 Task: Prepare the "Check password" page setting.
Action: Mouse moved to (1201, 90)
Screenshot: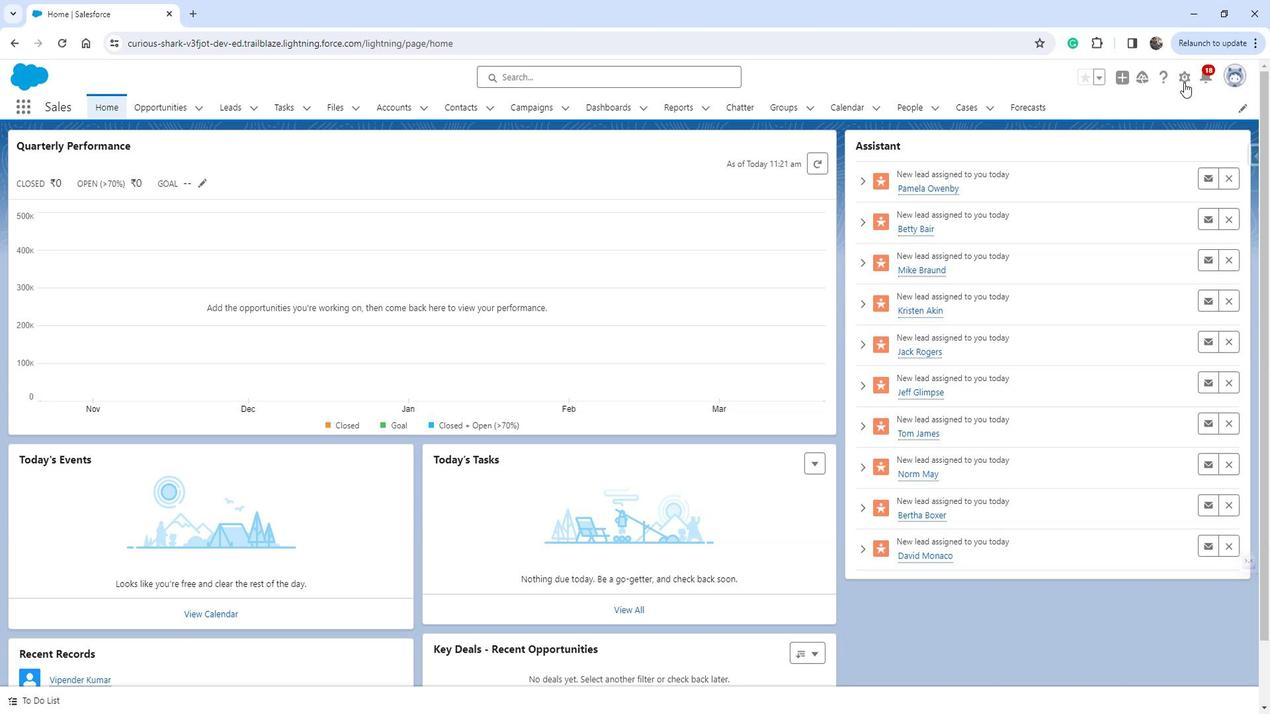 
Action: Mouse pressed left at (1201, 90)
Screenshot: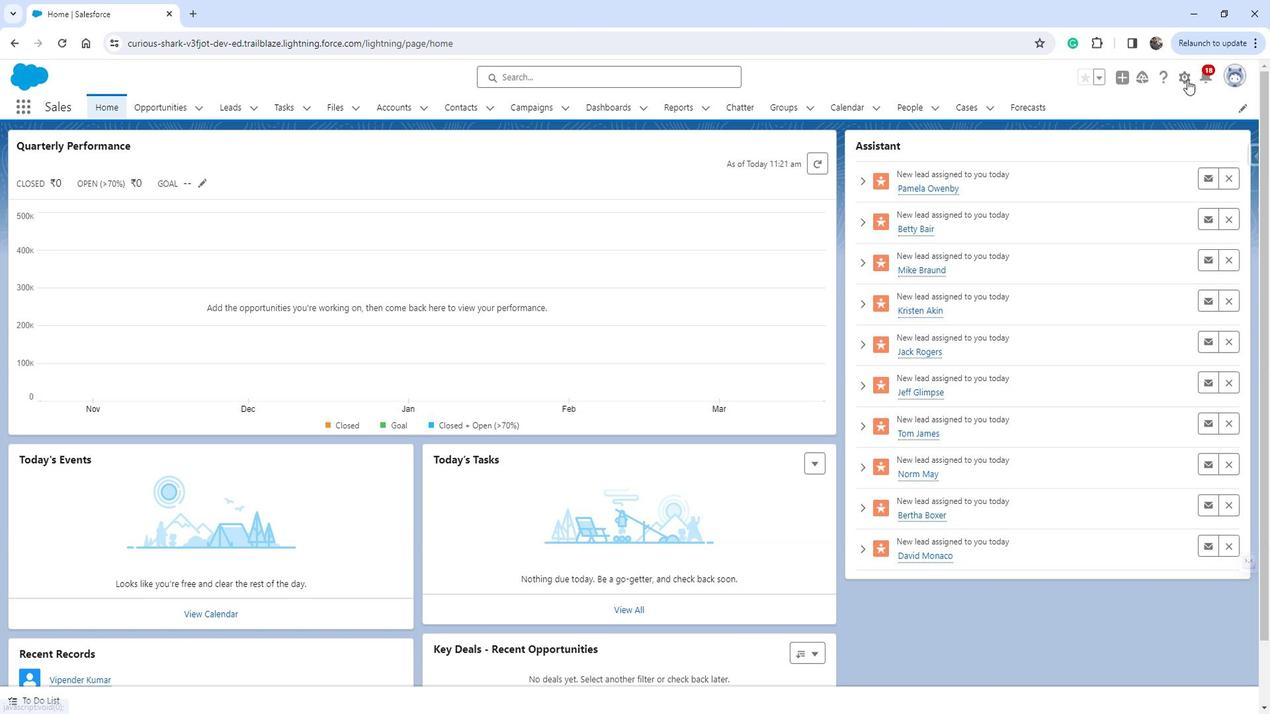 
Action: Mouse moved to (1128, 134)
Screenshot: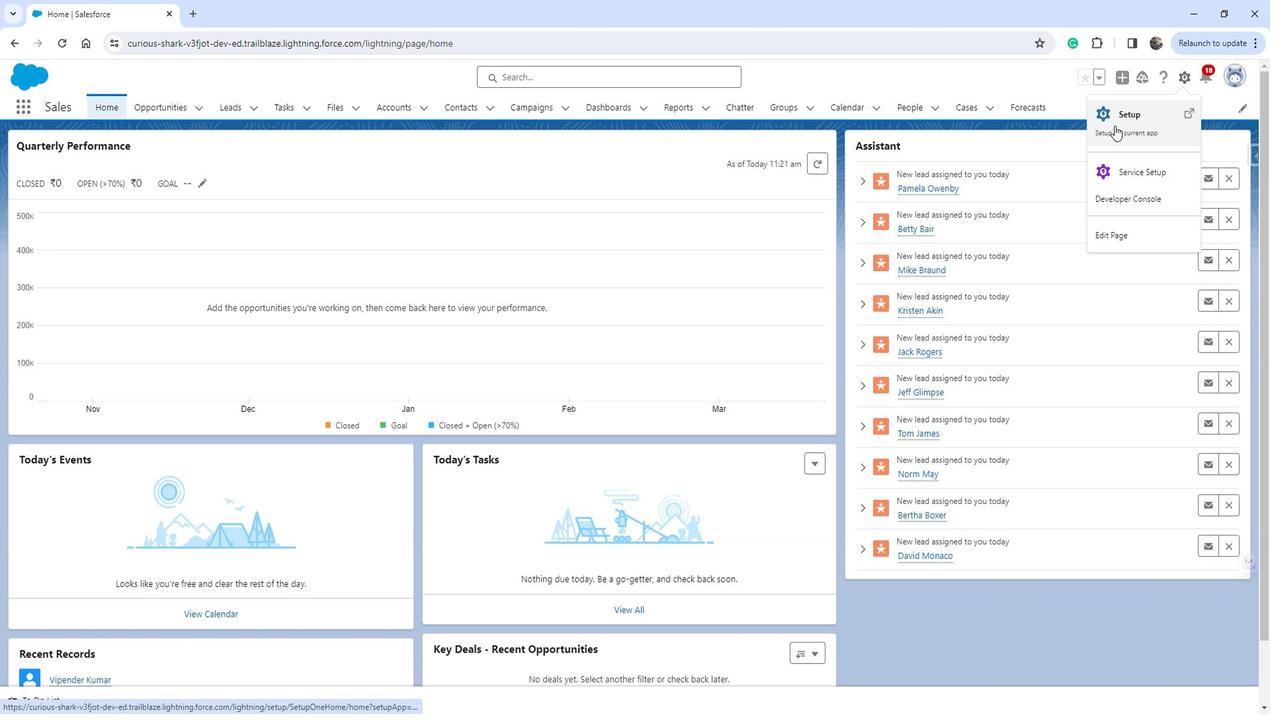 
Action: Mouse pressed left at (1128, 134)
Screenshot: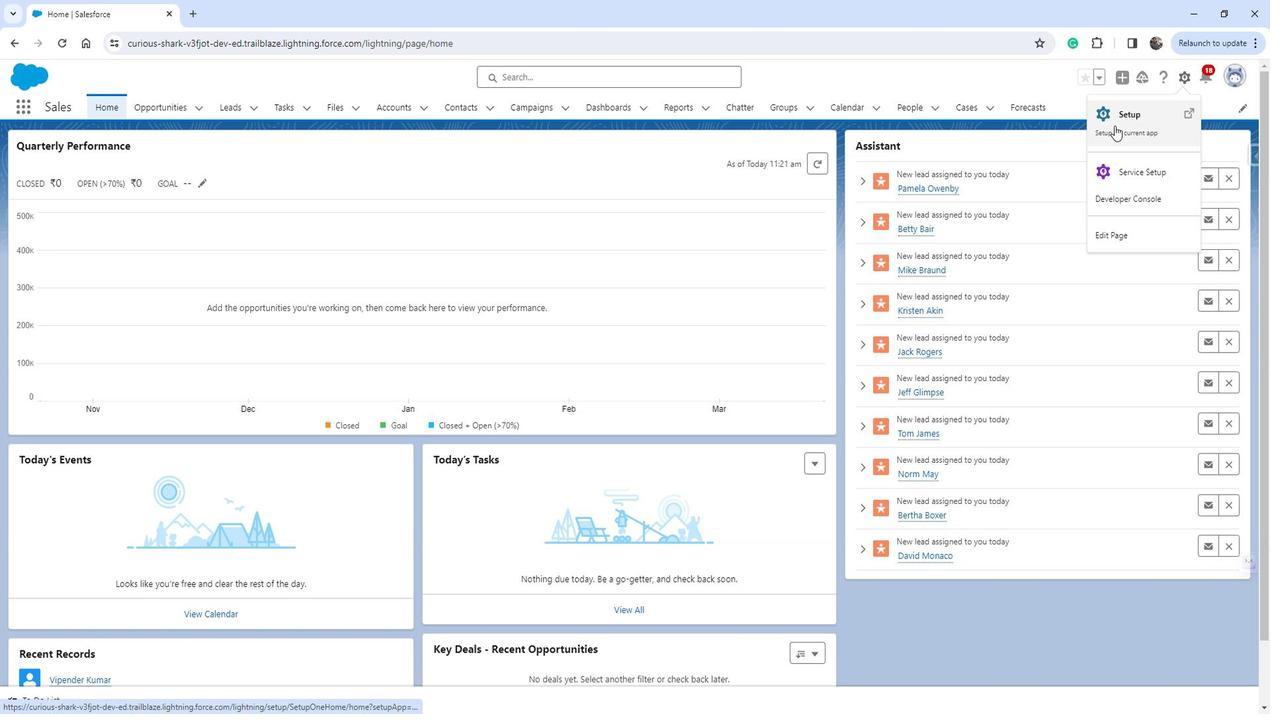 
Action: Mouse moved to (99, 441)
Screenshot: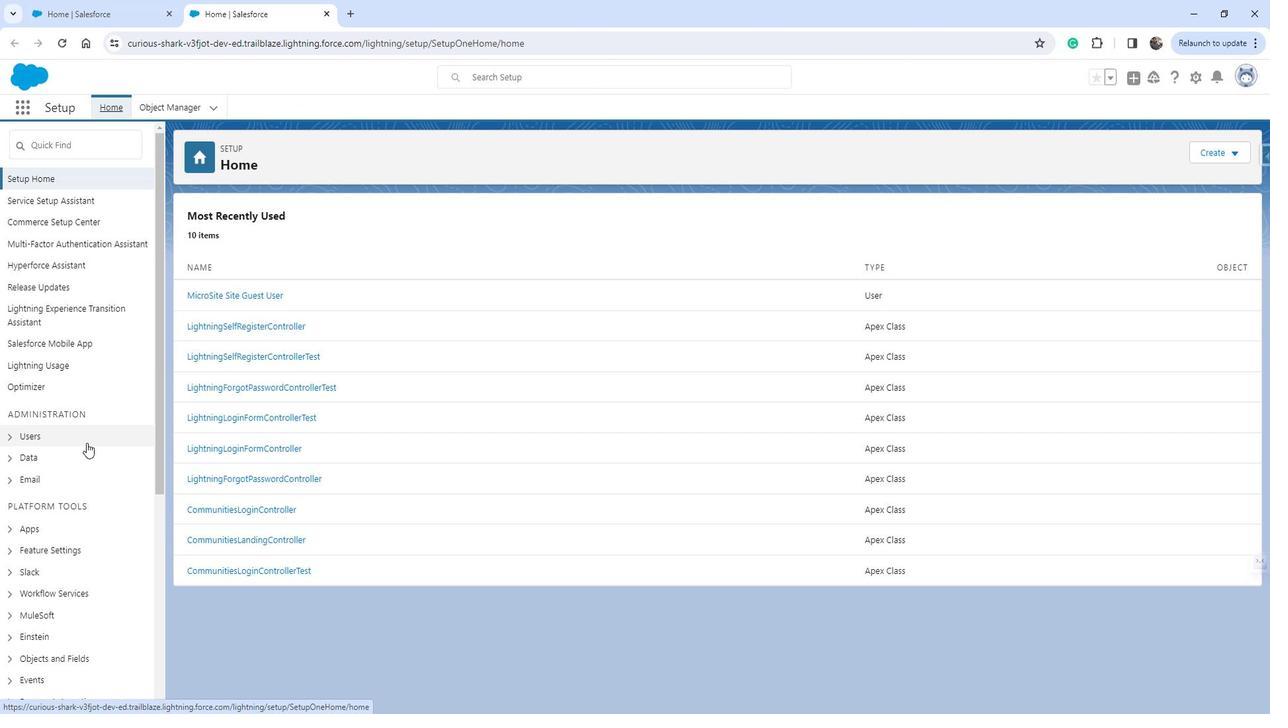 
Action: Mouse scrolled (99, 440) with delta (0, 0)
Screenshot: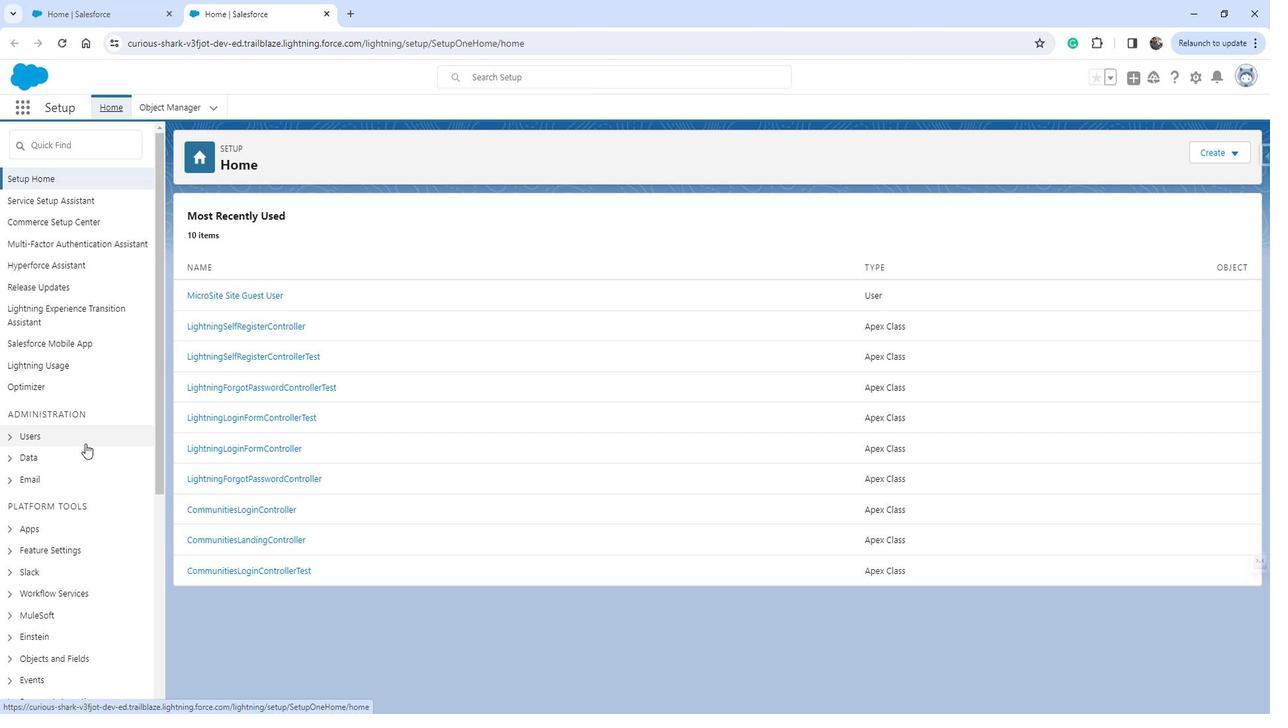 
Action: Mouse scrolled (99, 440) with delta (0, 0)
Screenshot: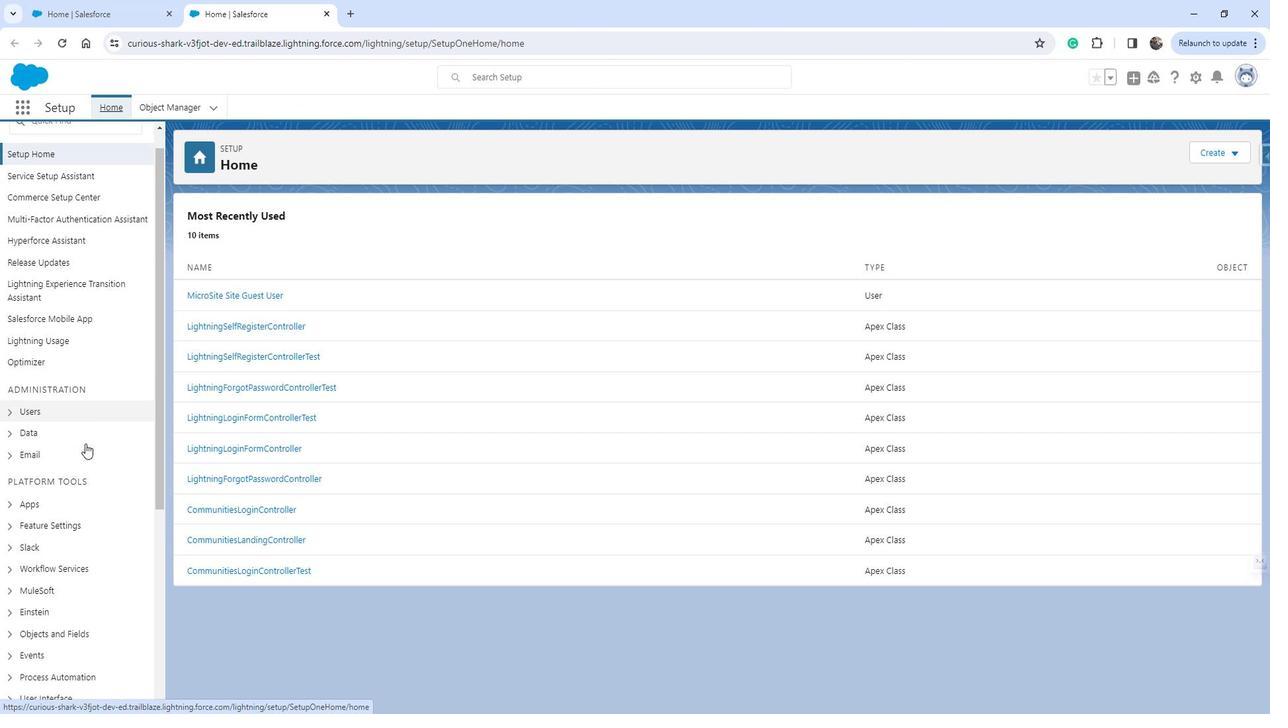 
Action: Mouse moved to (27, 411)
Screenshot: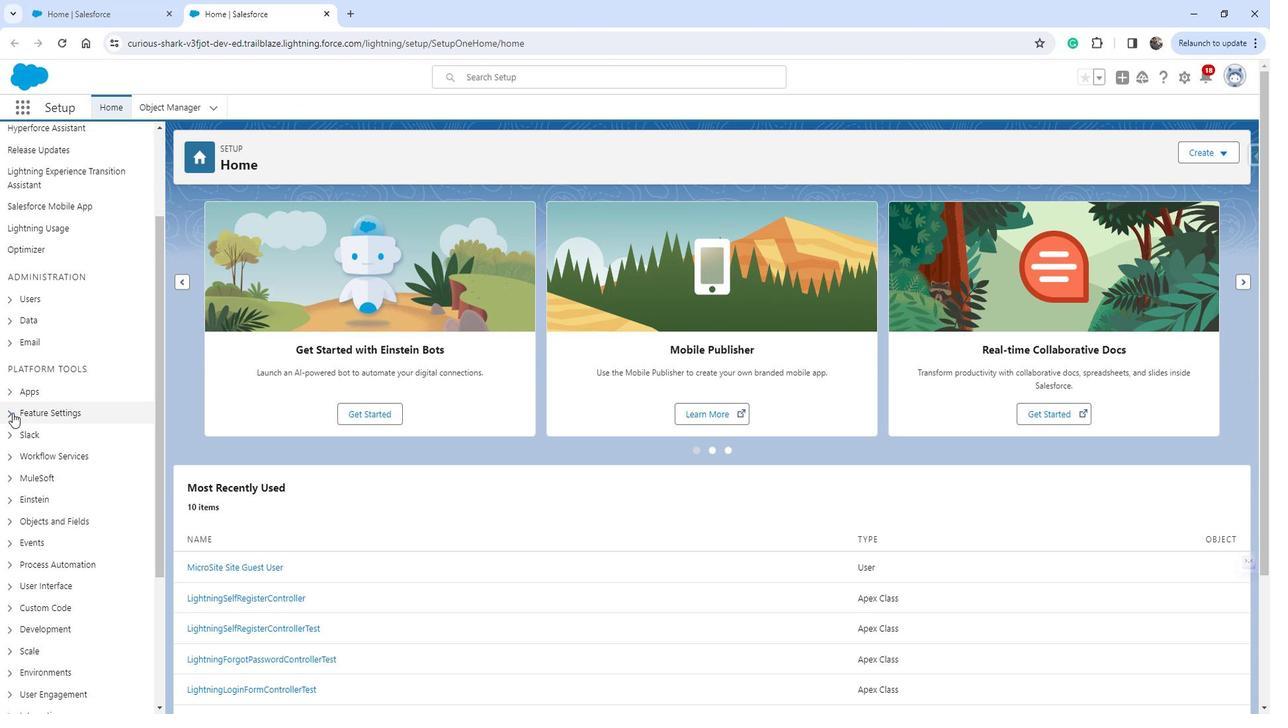 
Action: Mouse pressed left at (27, 411)
Screenshot: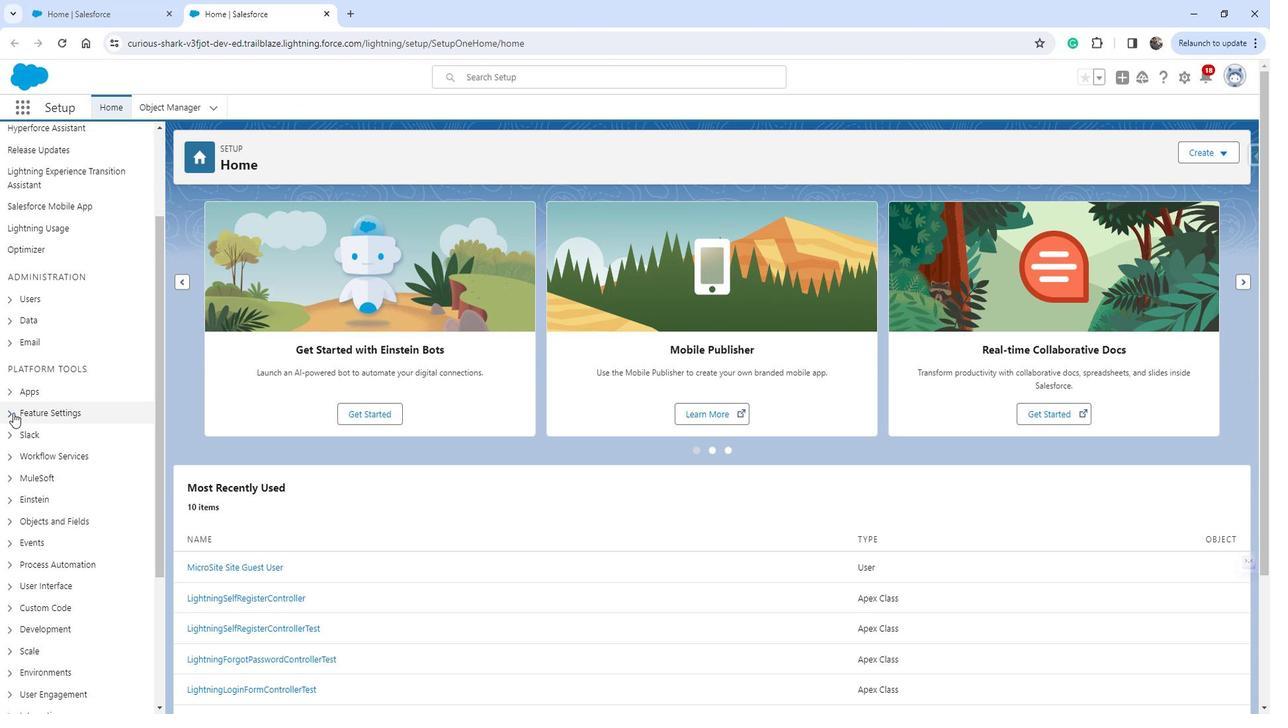 
Action: Mouse moved to (103, 408)
Screenshot: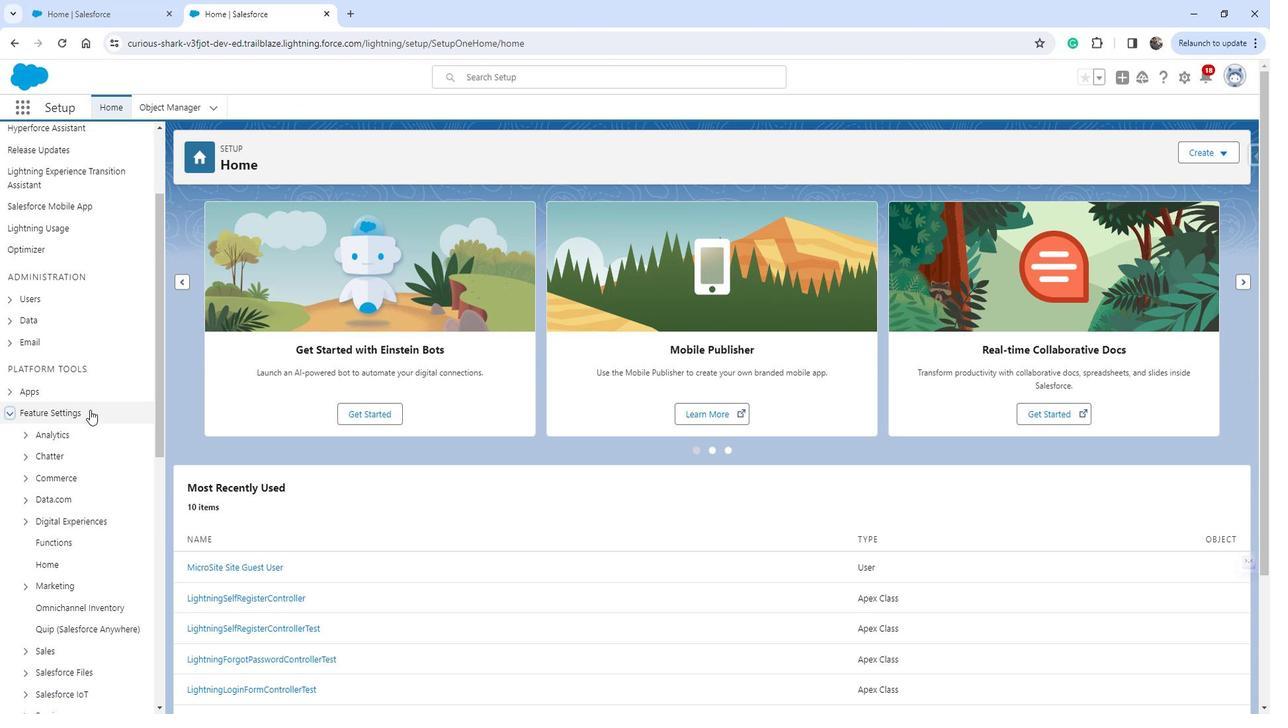 
Action: Mouse scrolled (103, 408) with delta (0, 0)
Screenshot: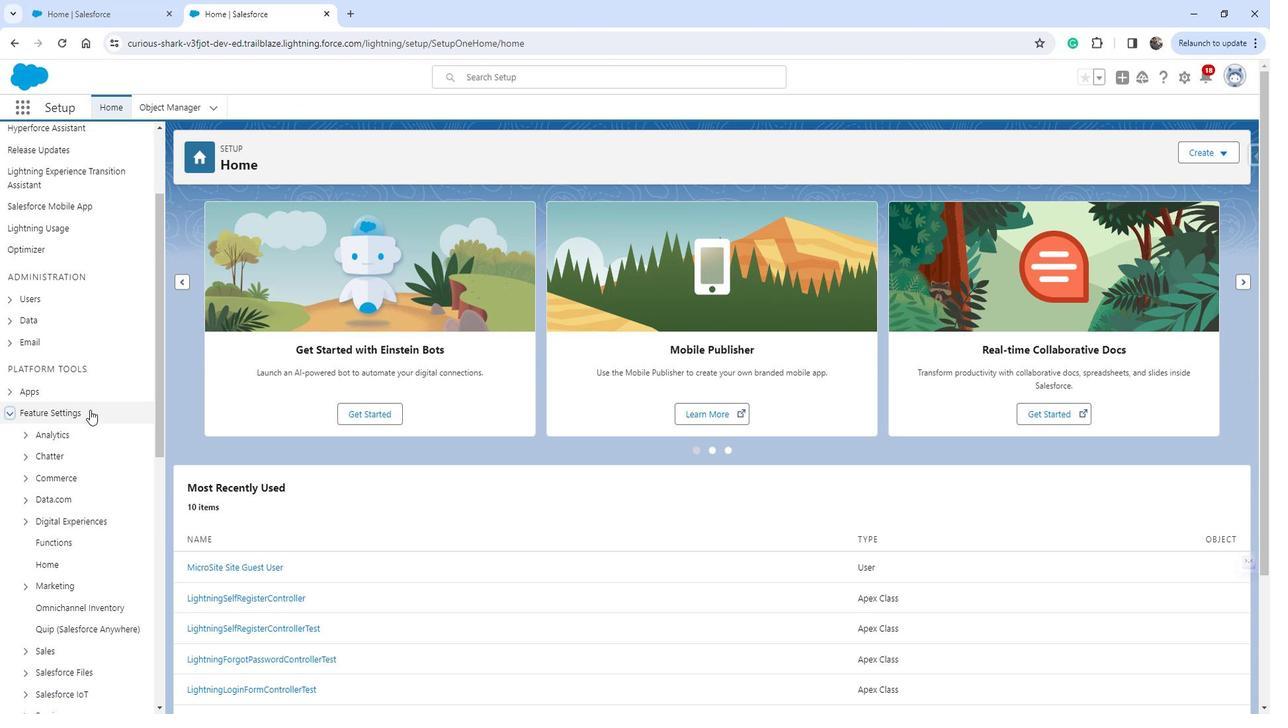
Action: Mouse scrolled (103, 408) with delta (0, 0)
Screenshot: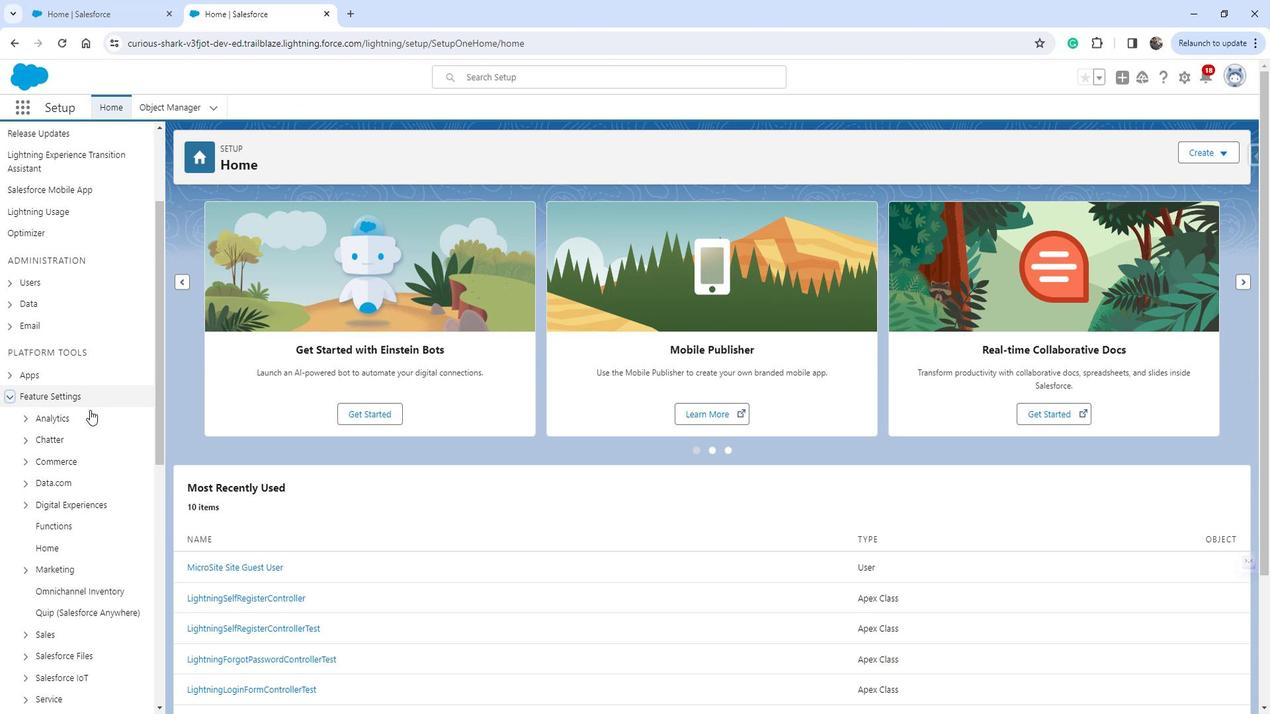 
Action: Mouse scrolled (103, 408) with delta (0, 0)
Screenshot: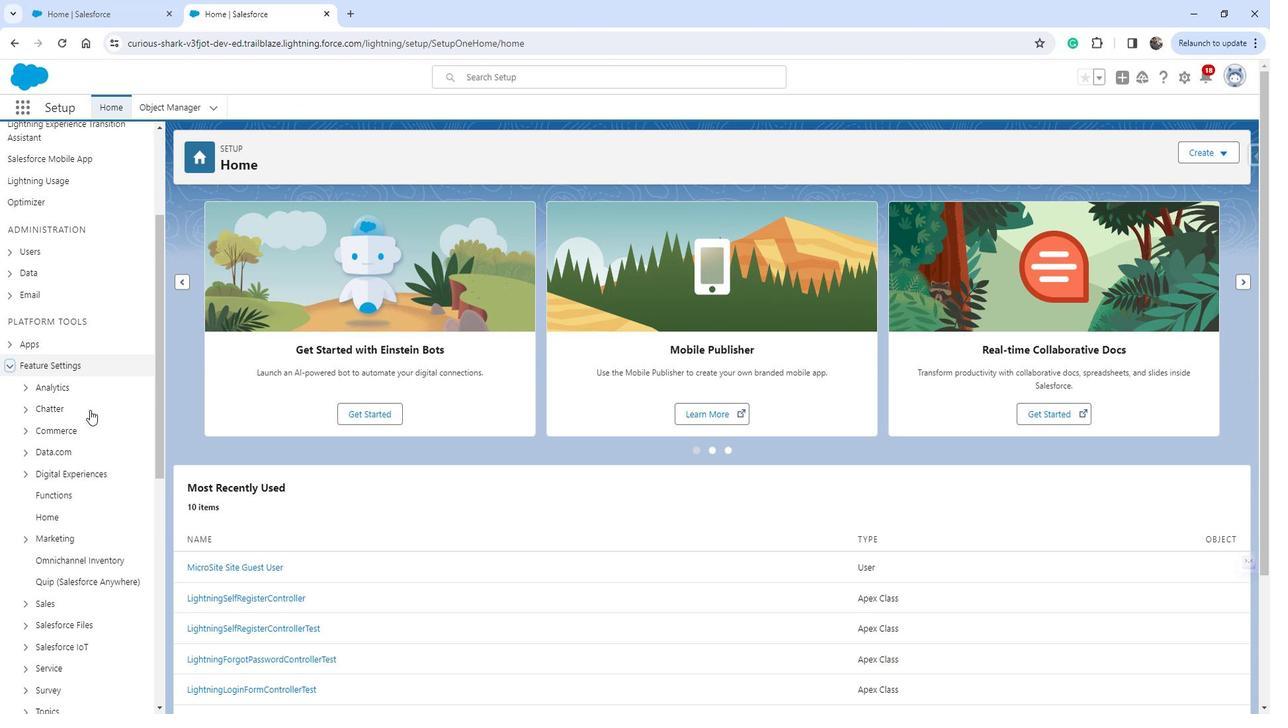 
Action: Mouse moved to (36, 313)
Screenshot: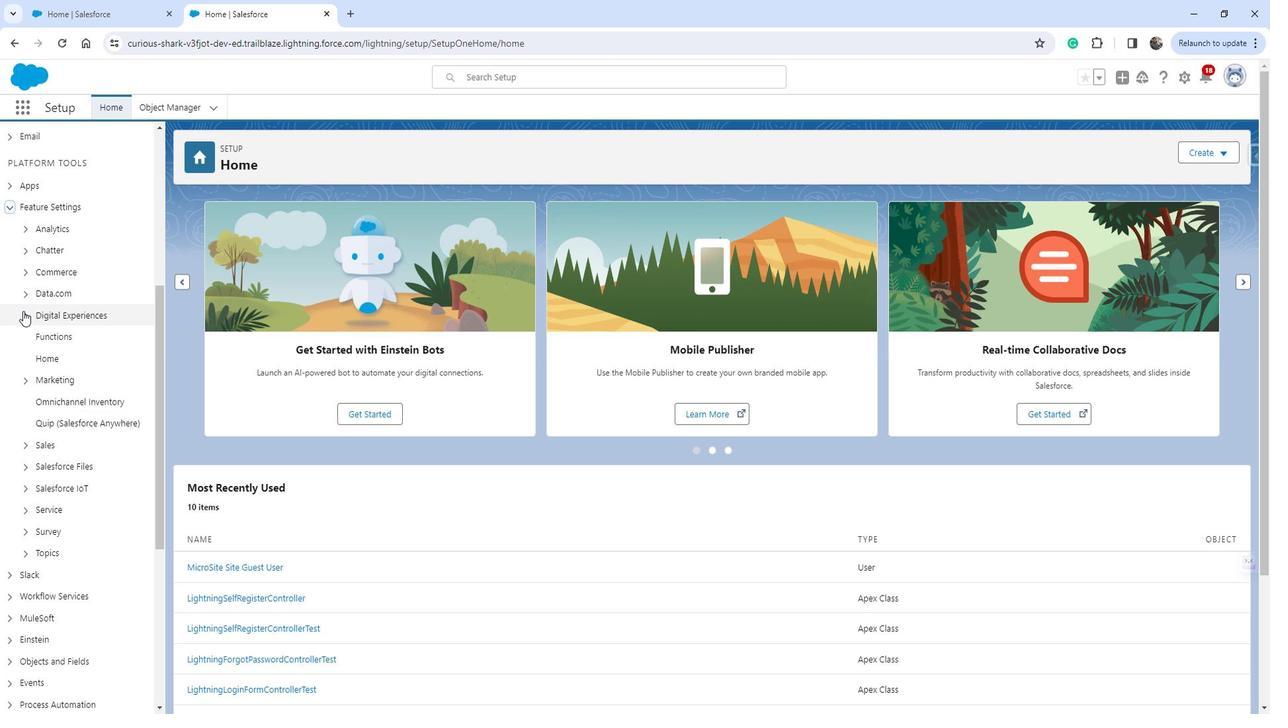 
Action: Mouse pressed left at (36, 313)
Screenshot: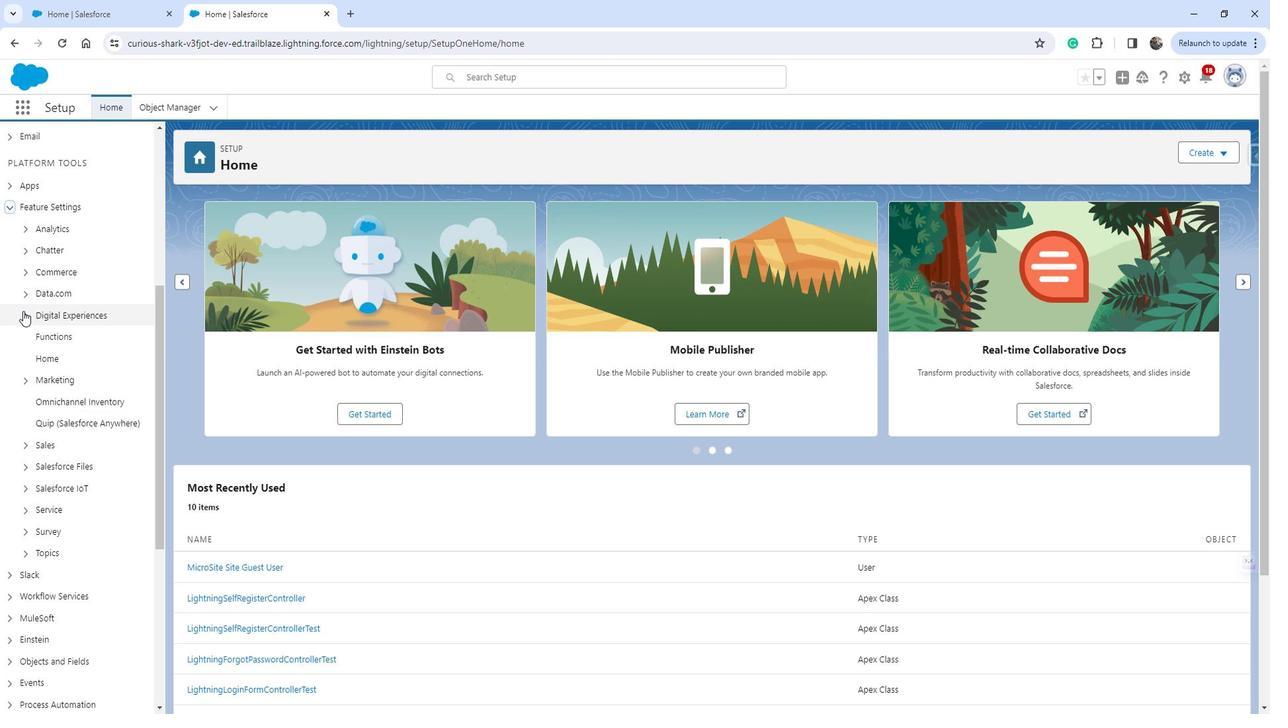 
Action: Mouse moved to (86, 338)
Screenshot: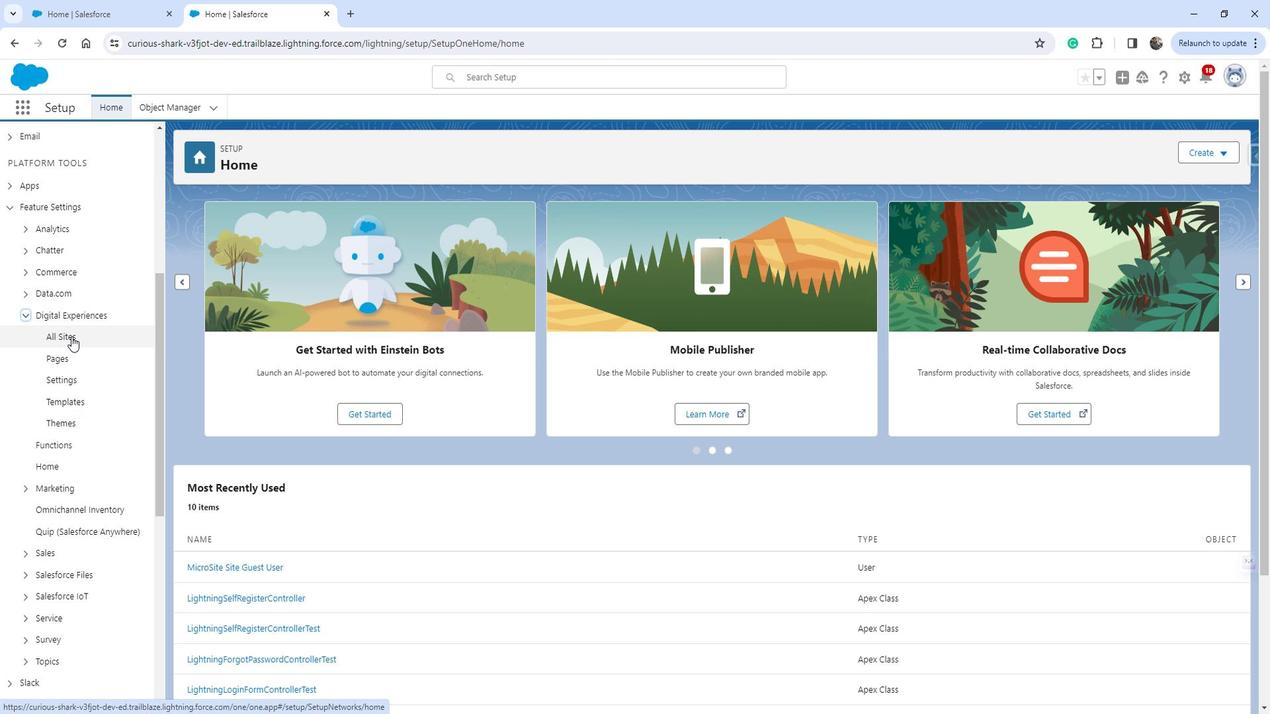 
Action: Mouse pressed left at (86, 338)
Screenshot: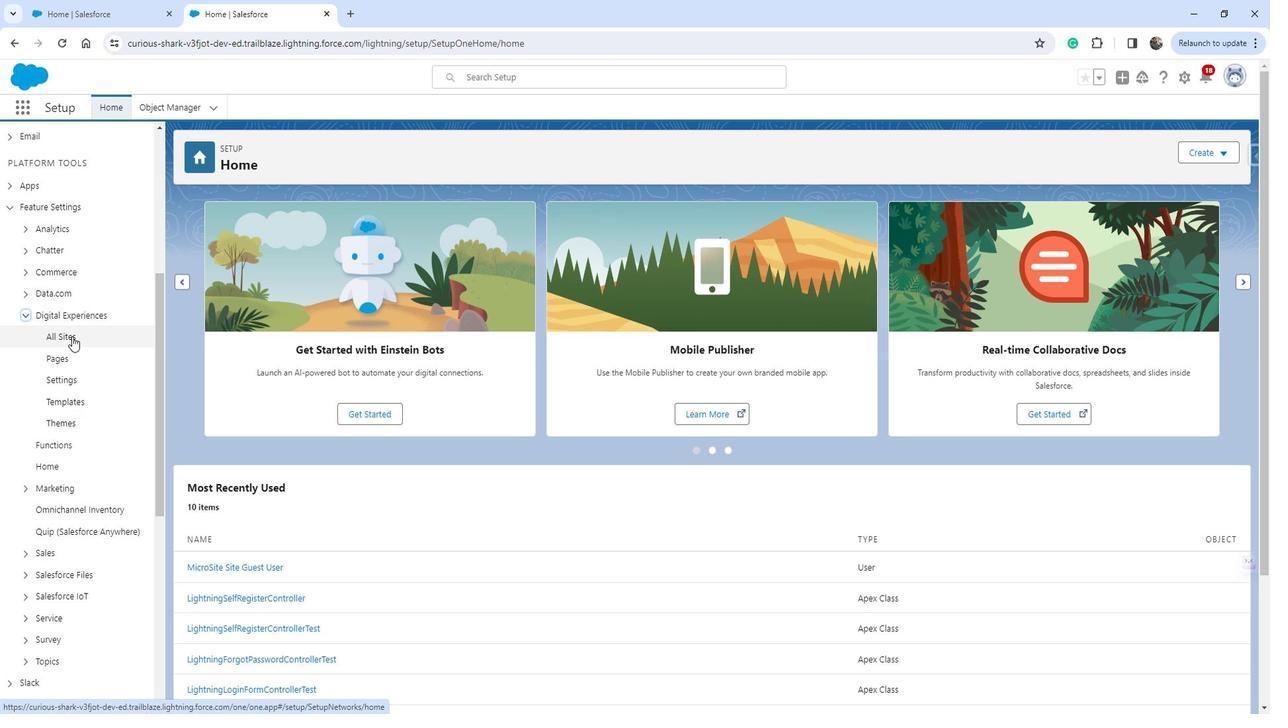 
Action: Mouse moved to (225, 316)
Screenshot: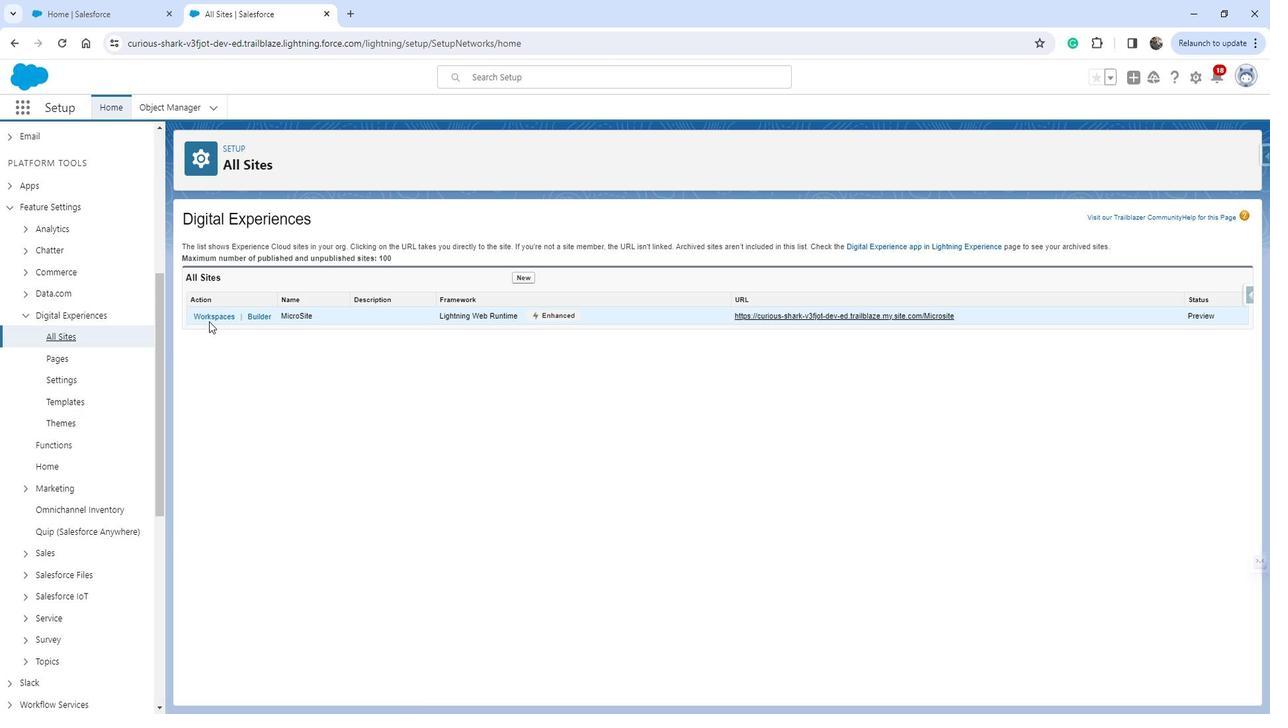
Action: Mouse pressed left at (225, 316)
Screenshot: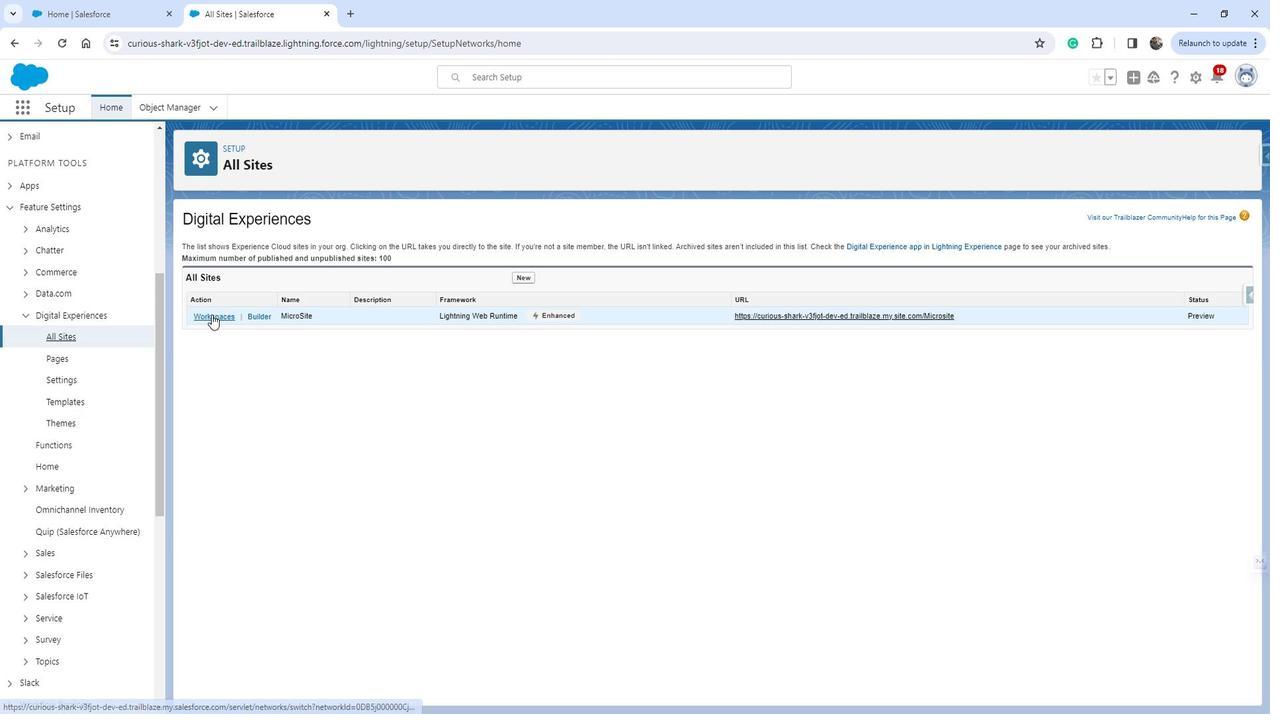
Action: Mouse moved to (167, 308)
Screenshot: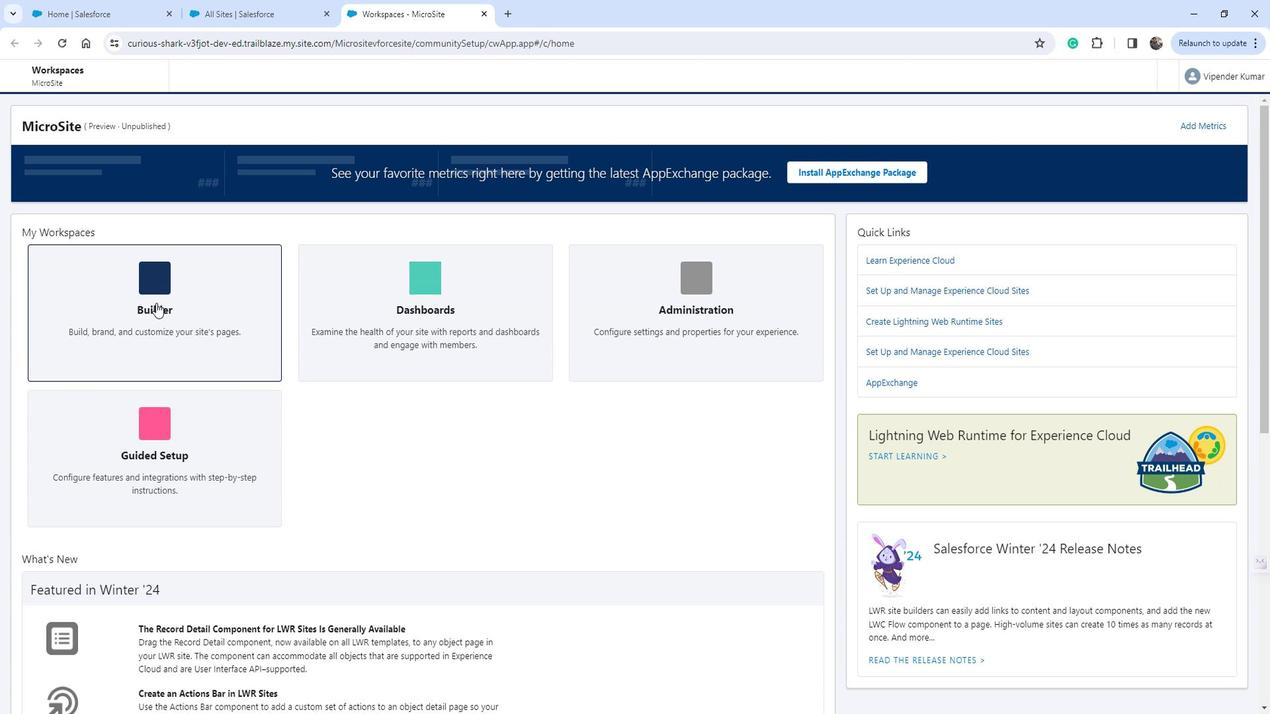 
Action: Mouse pressed left at (167, 308)
Screenshot: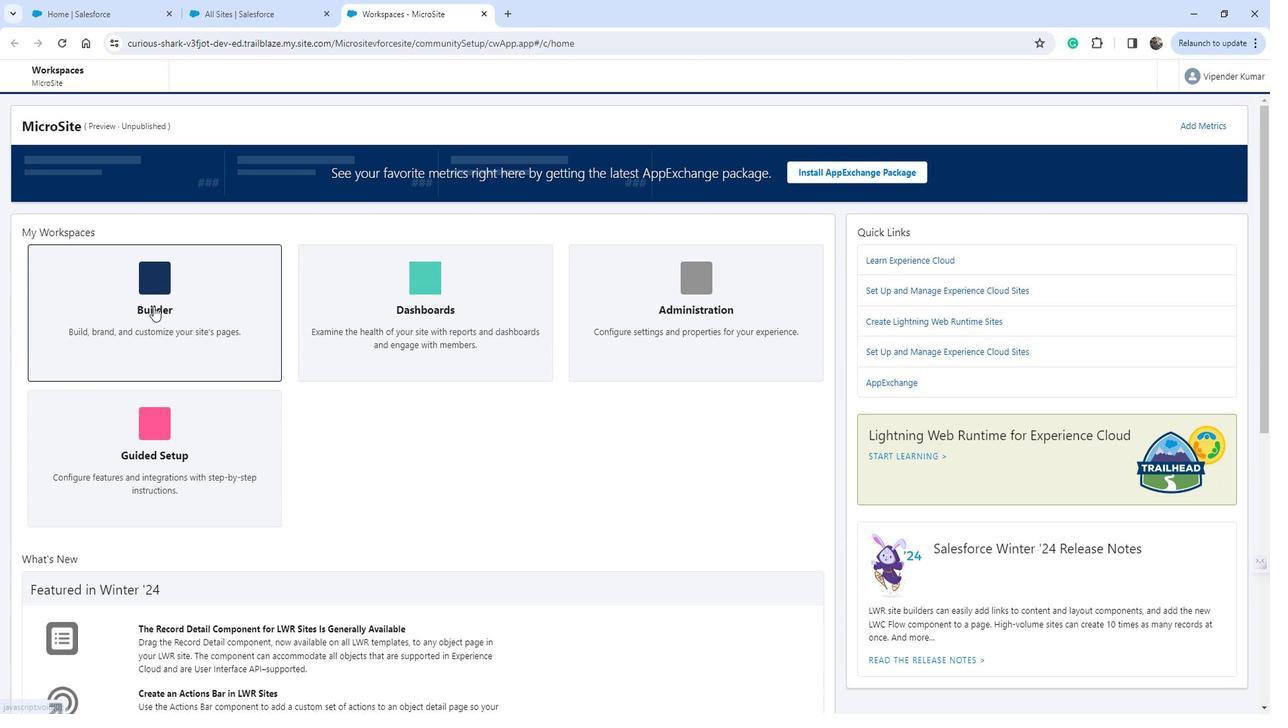 
Action: Mouse moved to (220, 93)
Screenshot: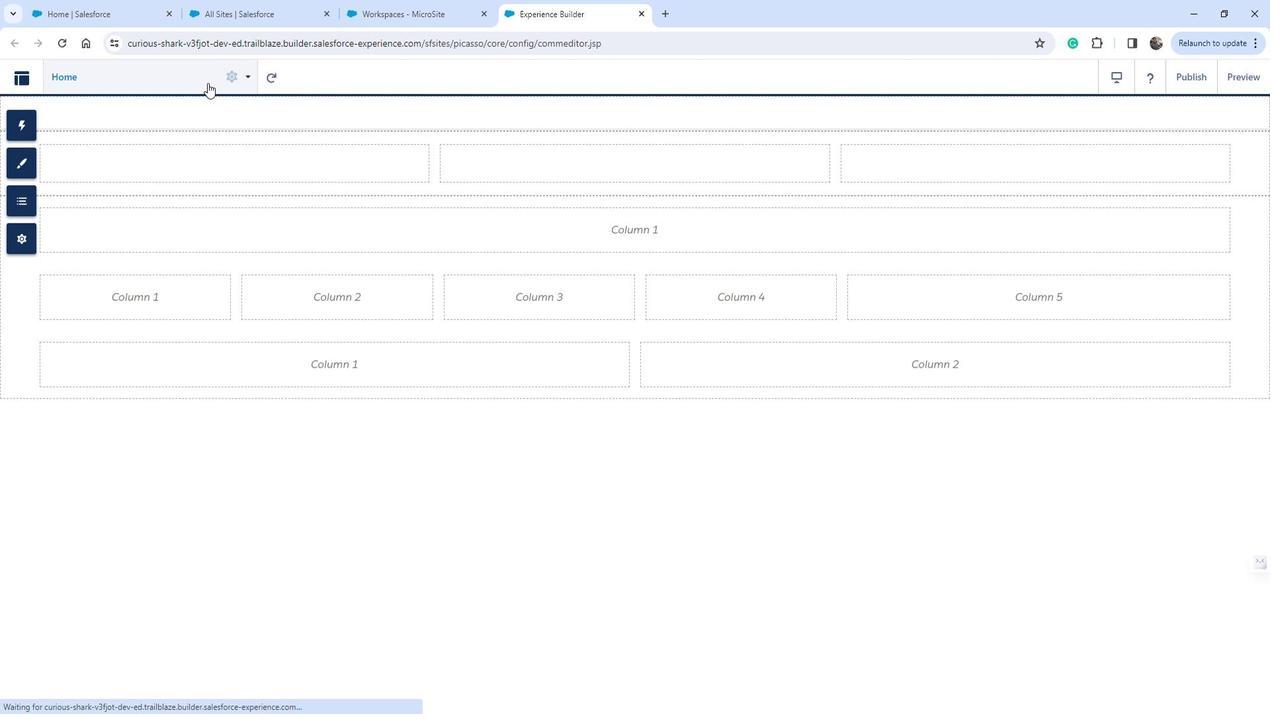 
Action: Mouse pressed left at (220, 93)
Screenshot: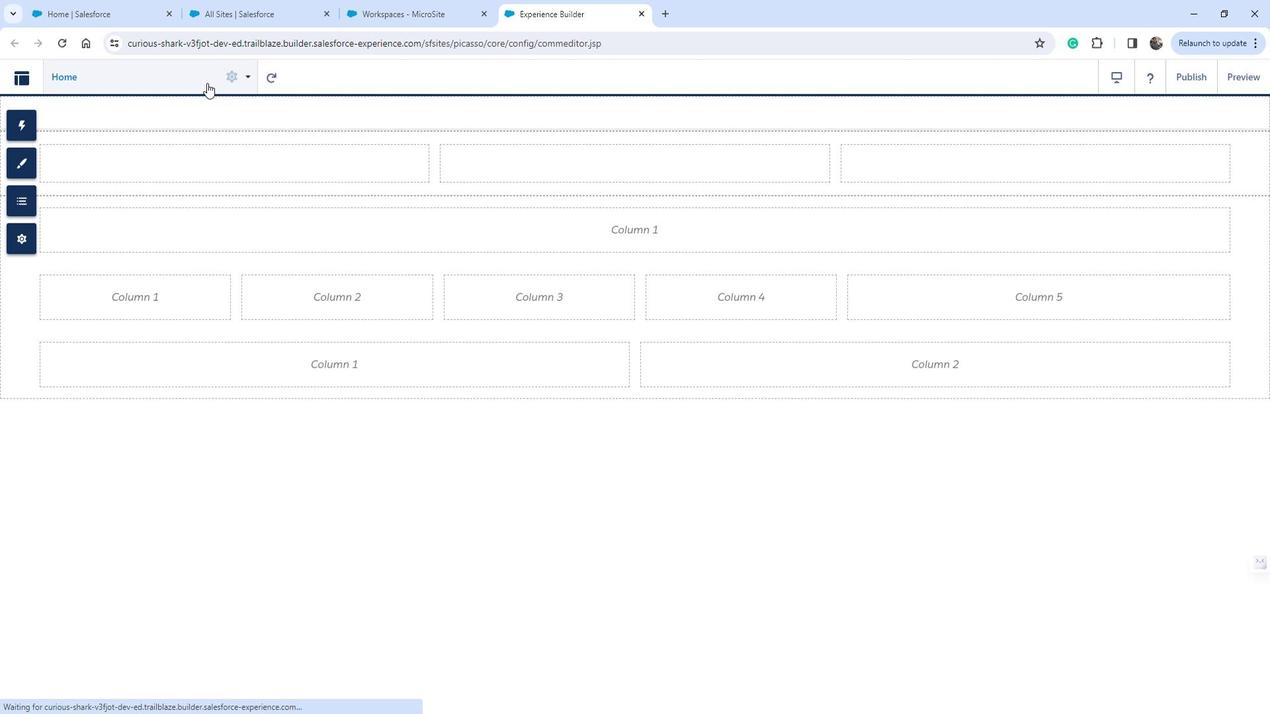 
Action: Mouse moved to (72, 261)
Screenshot: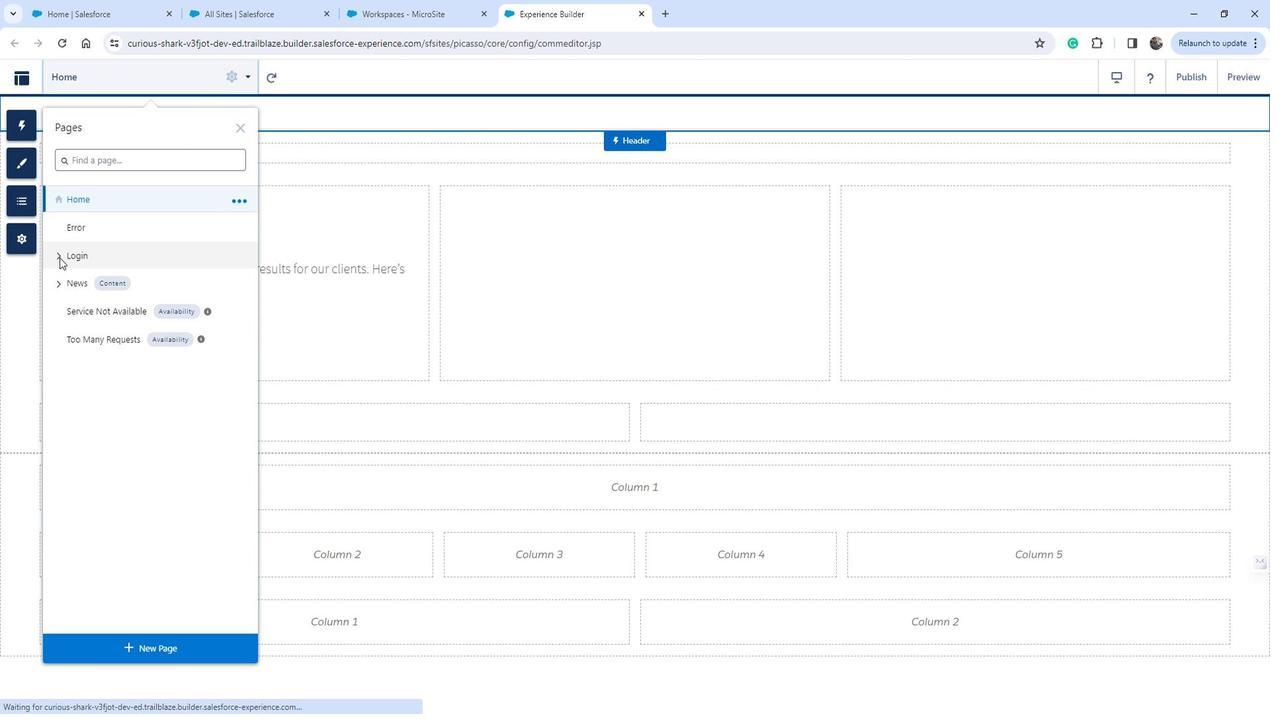 
Action: Mouse pressed left at (72, 261)
Screenshot: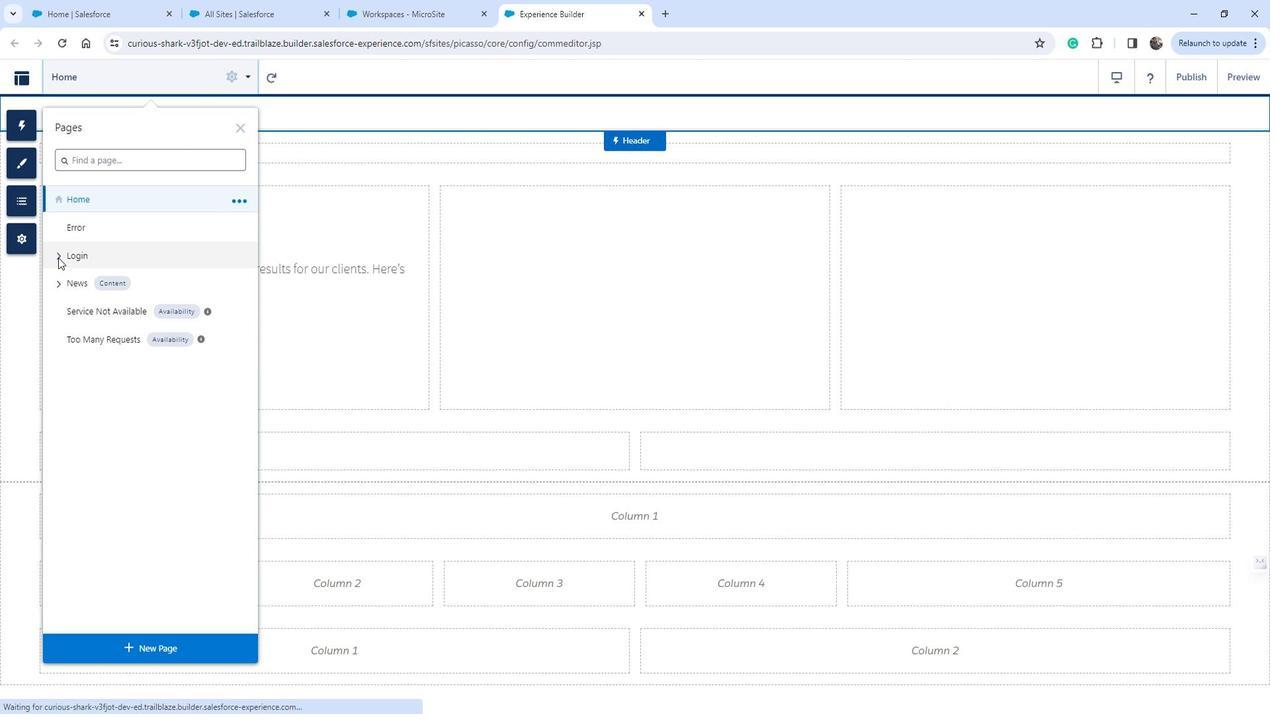 
Action: Mouse moved to (252, 287)
Screenshot: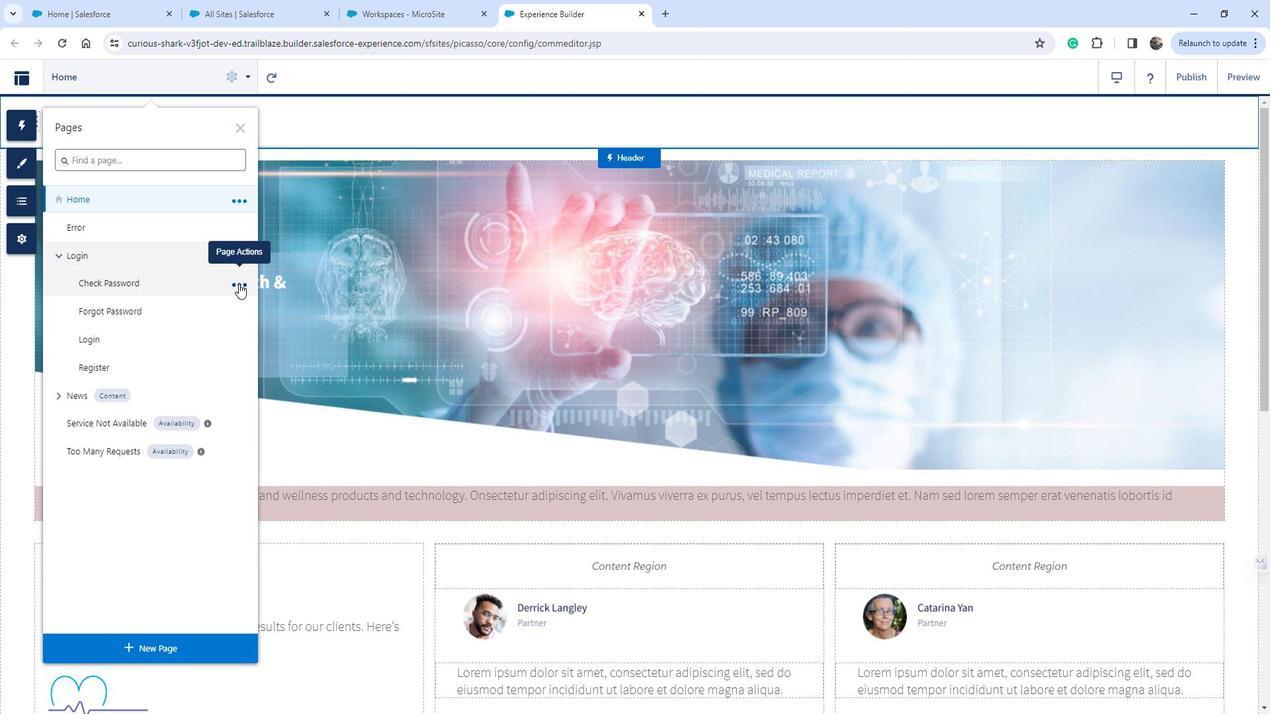 
Action: Mouse pressed left at (252, 287)
Screenshot: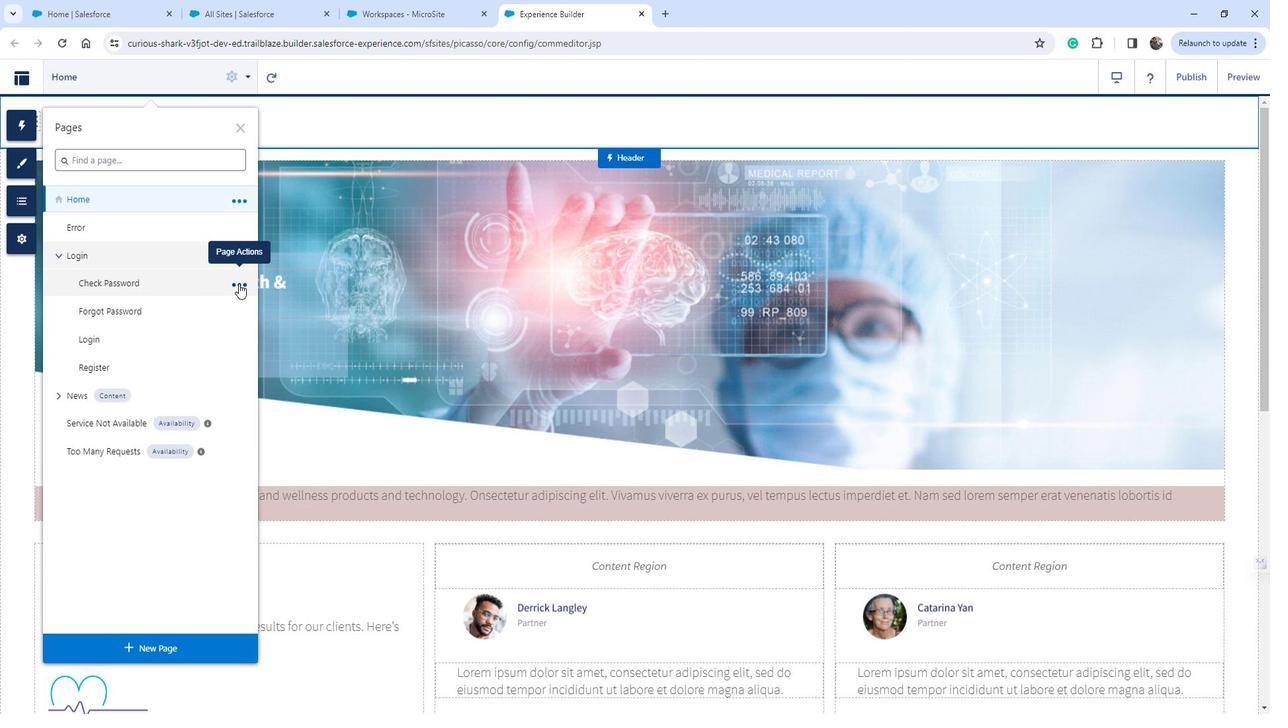 
Action: Mouse moved to (331, 283)
Screenshot: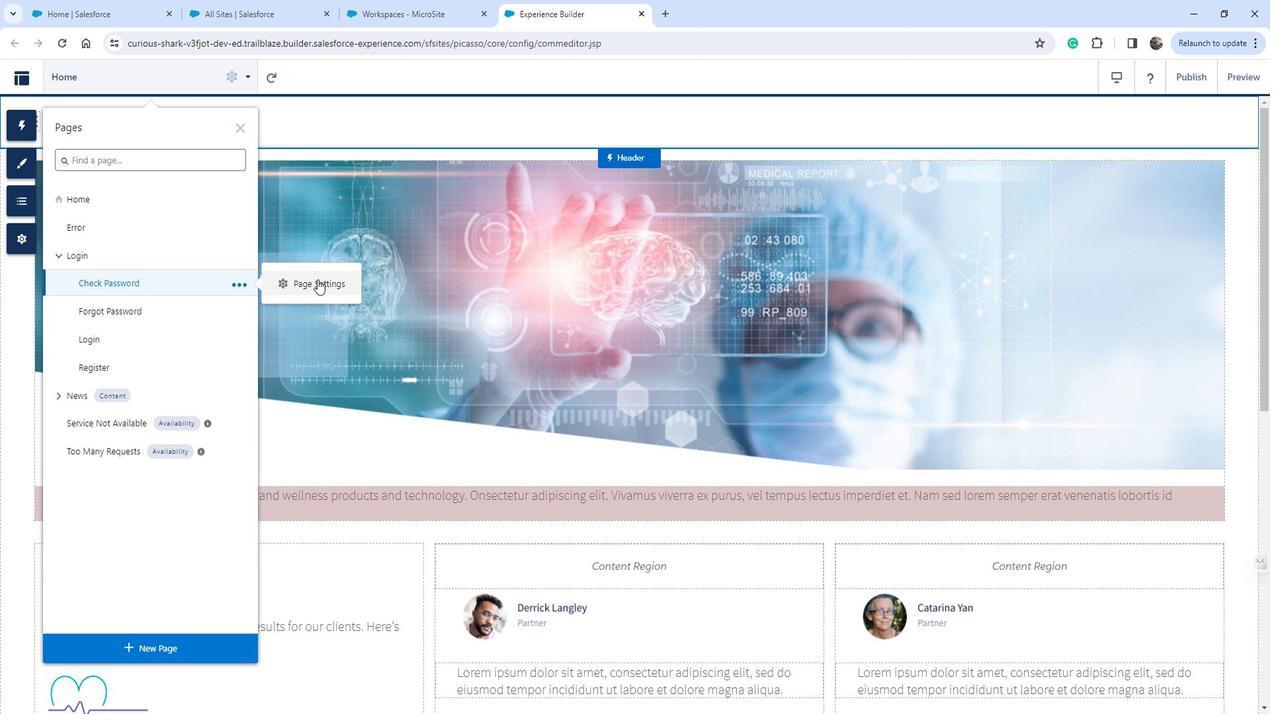 
Action: Mouse pressed left at (331, 283)
Screenshot: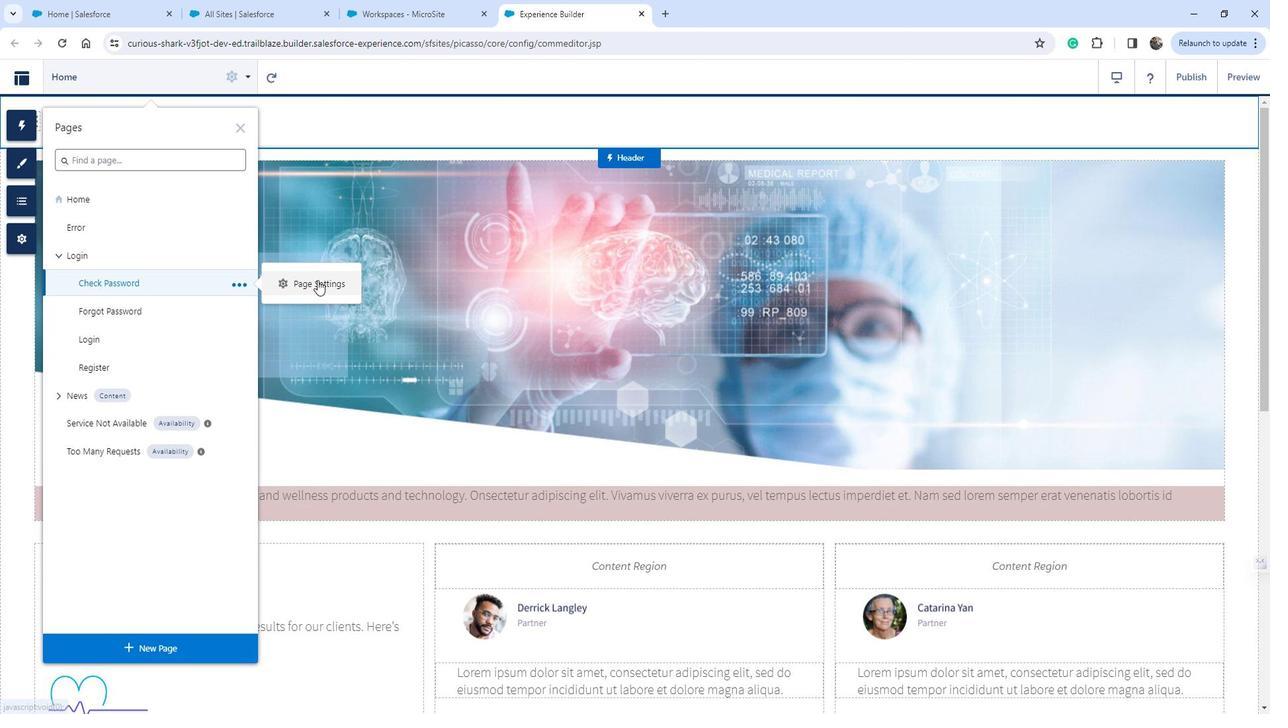 
Action: Mouse moved to (437, 390)
Screenshot: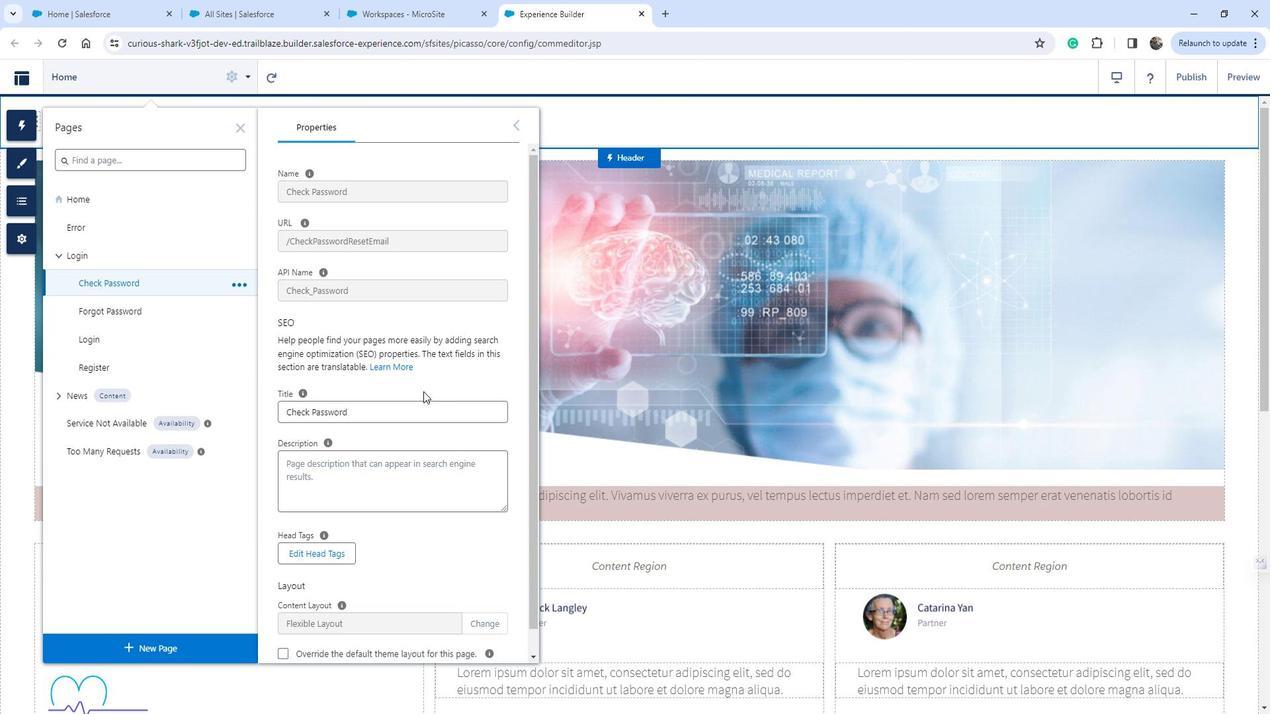 
Action: Mouse scrolled (437, 390) with delta (0, 0)
Screenshot: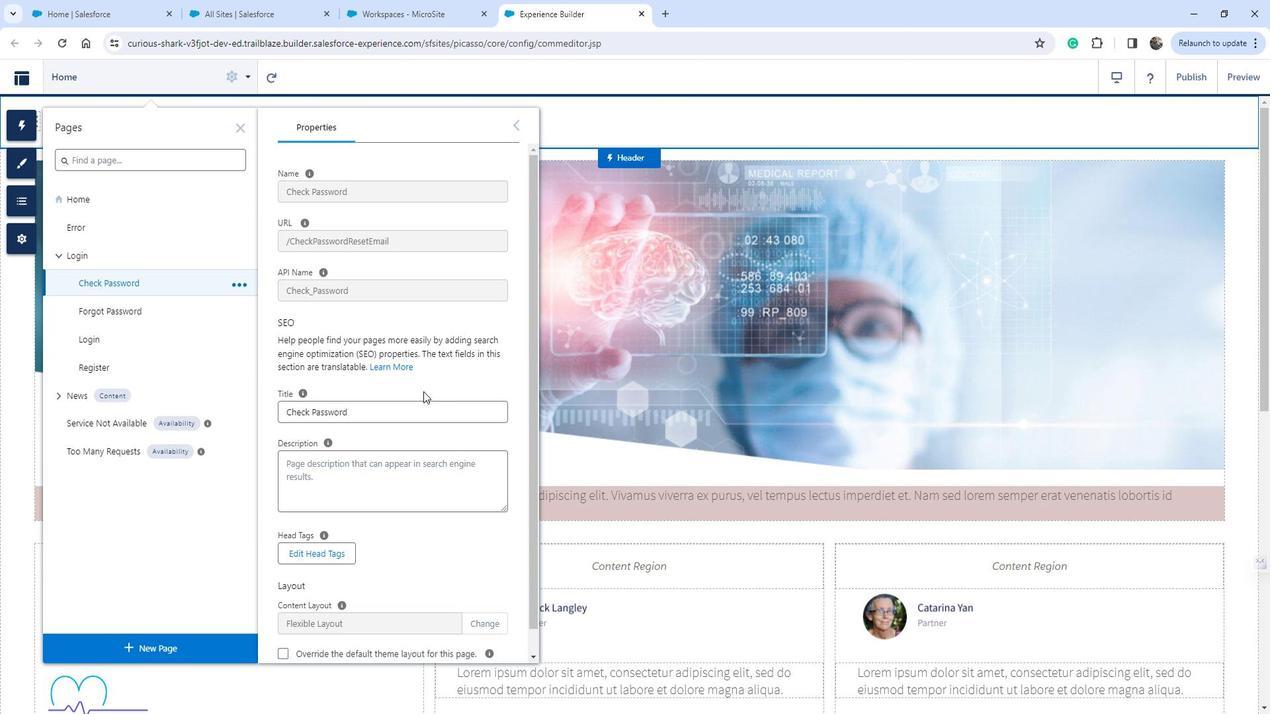 
Action: Mouse moved to (317, 386)
Screenshot: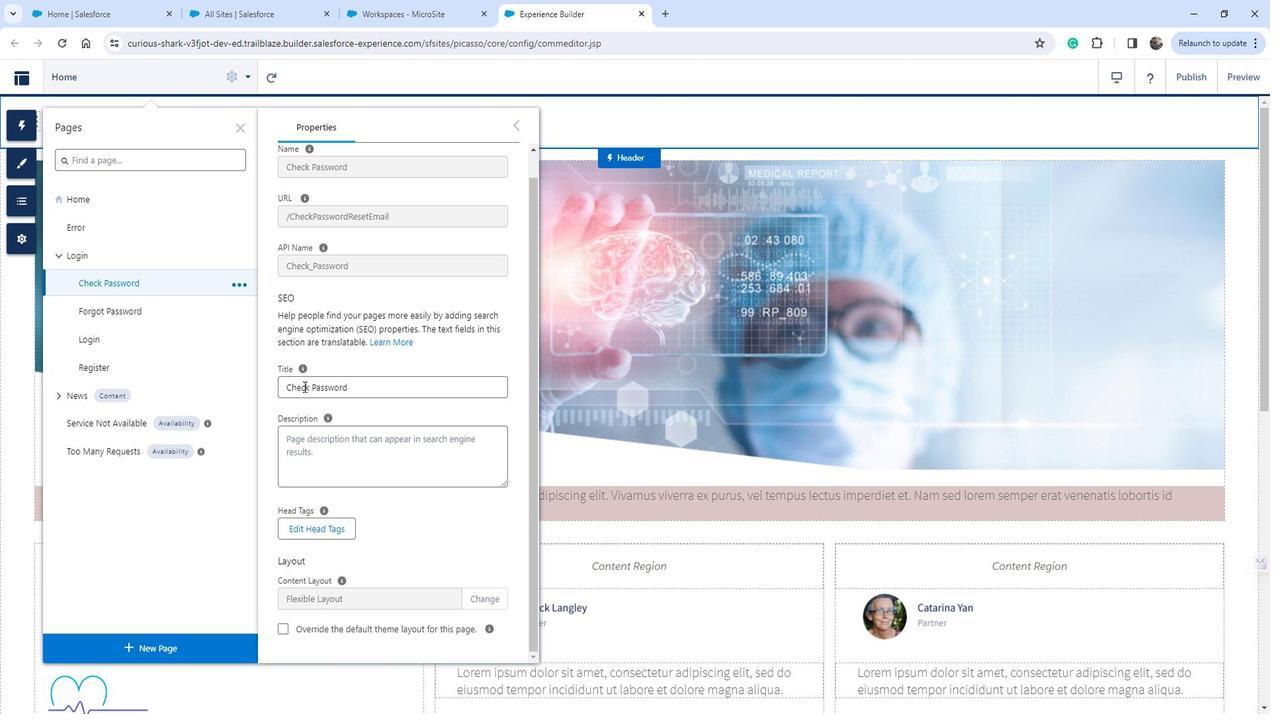 
Action: Mouse pressed left at (317, 386)
Screenshot: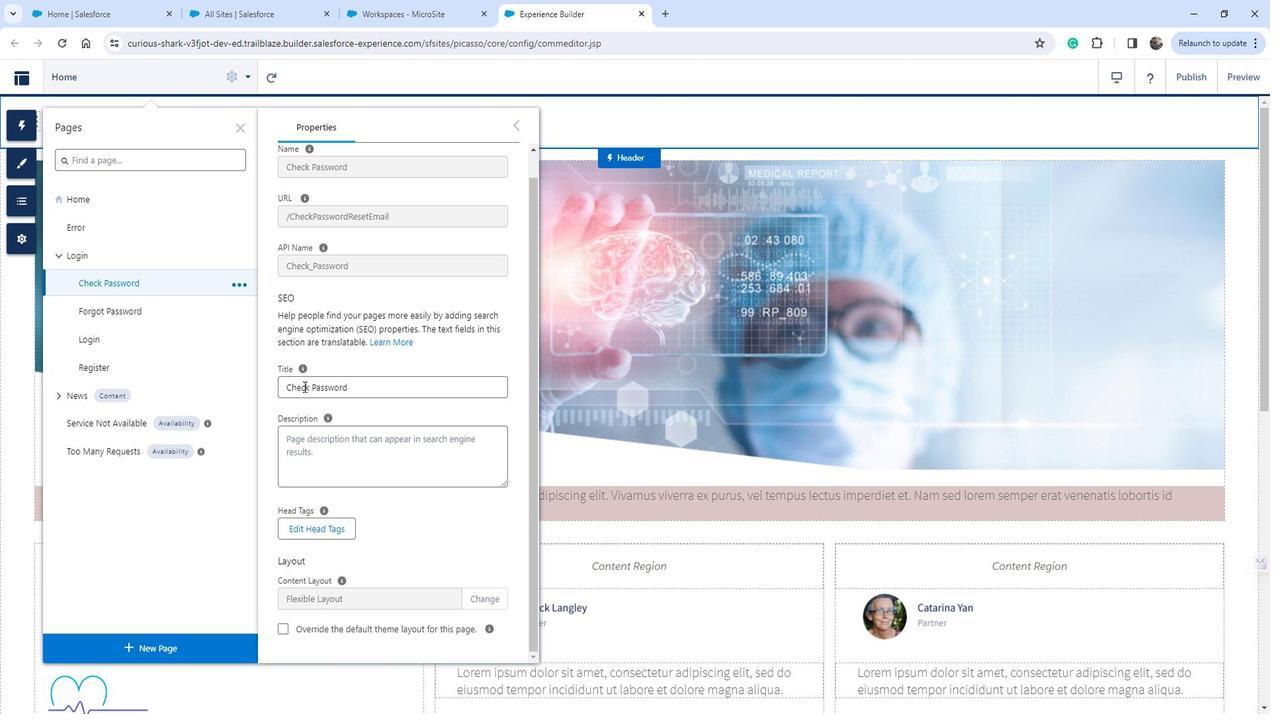 
Action: Mouse pressed left at (317, 386)
Screenshot: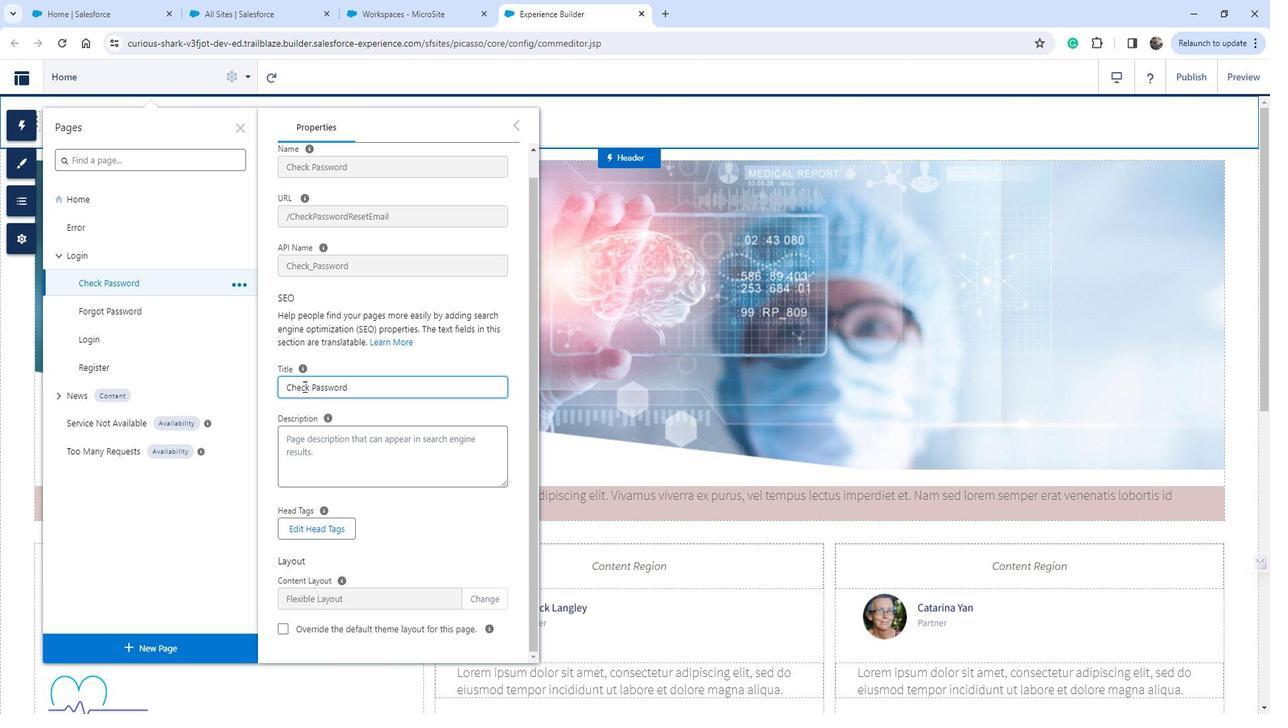
Action: Key pressed <Key.shift>Setup<Key.space><Key.right><Key.right><Key.right><Key.right><Key.right><Key.right><Key.right><Key.right><Key.right>
Screenshot: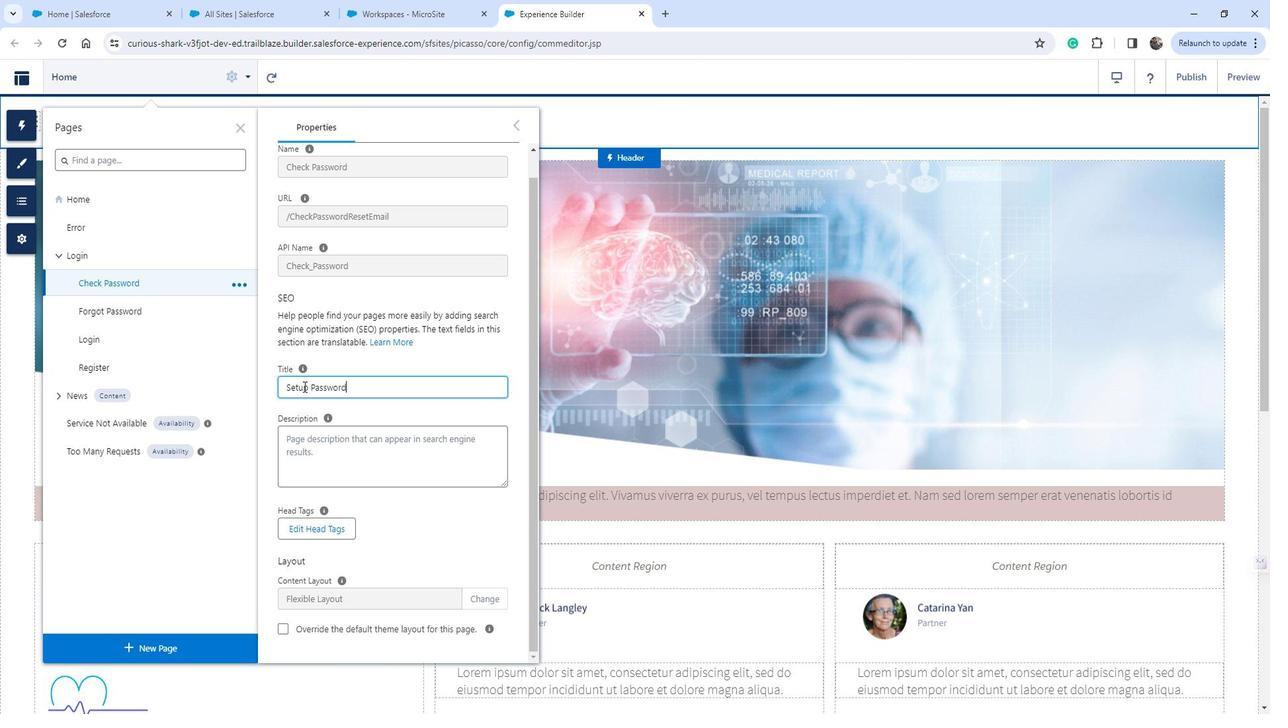 
Action: Mouse moved to (334, 494)
Screenshot: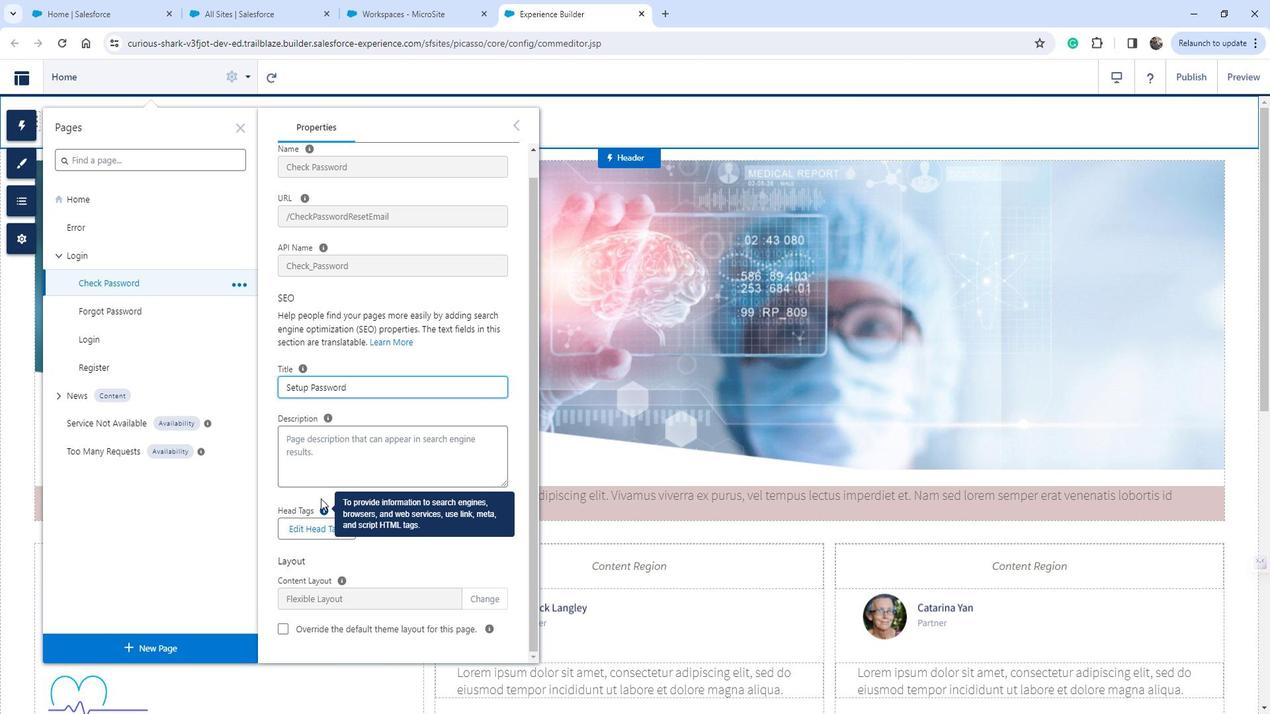 
Action: Mouse scrolled (334, 493) with delta (0, 0)
Screenshot: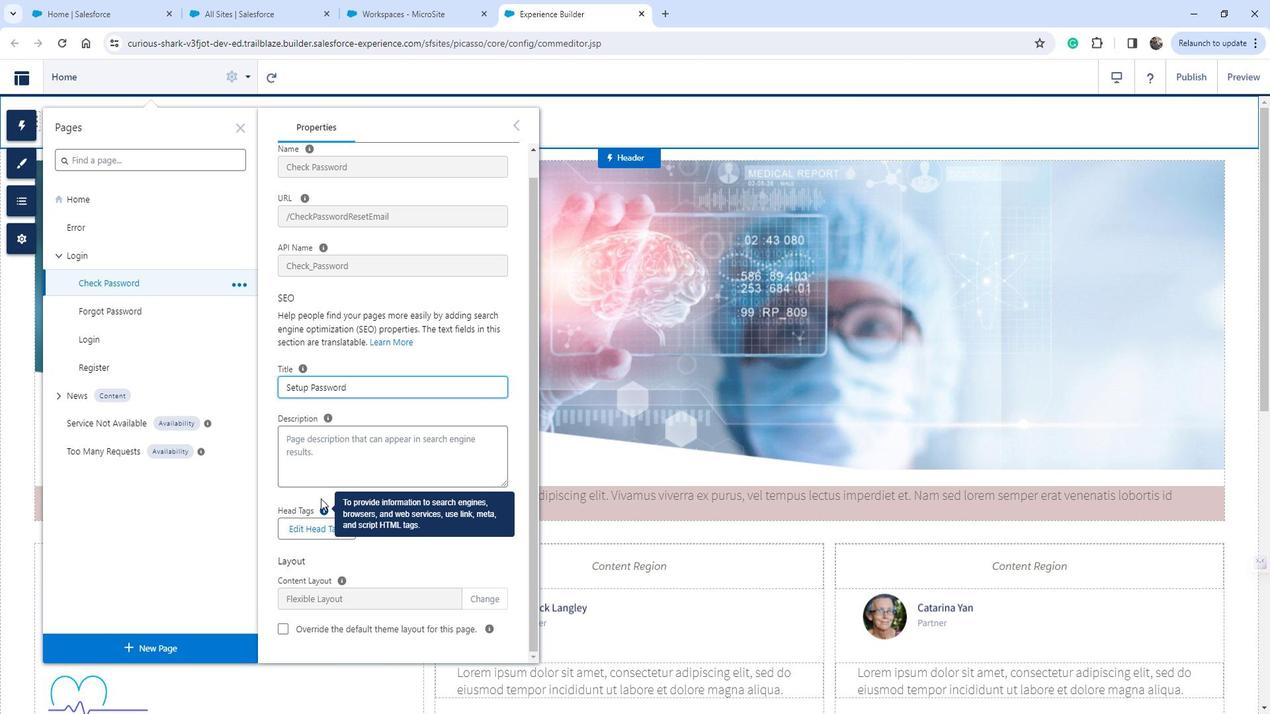 
Action: Mouse moved to (337, 490)
Screenshot: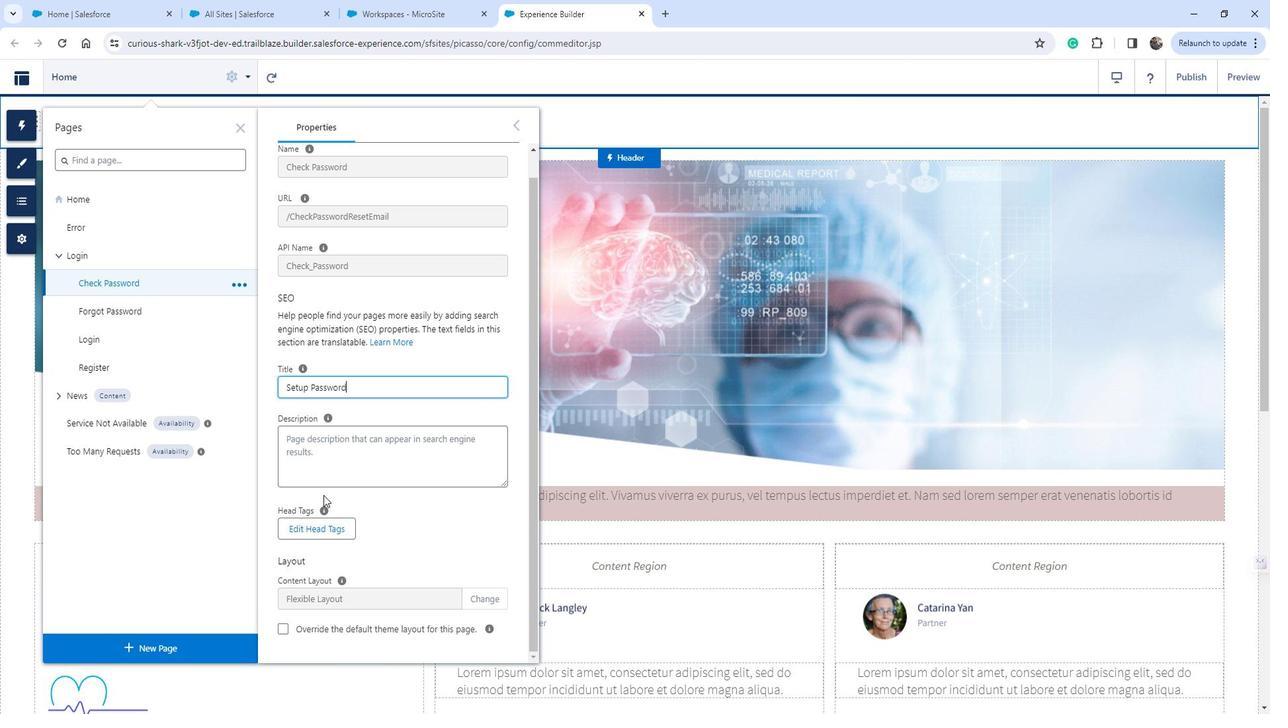
Action: Mouse scrolled (337, 490) with delta (0, 0)
Screenshot: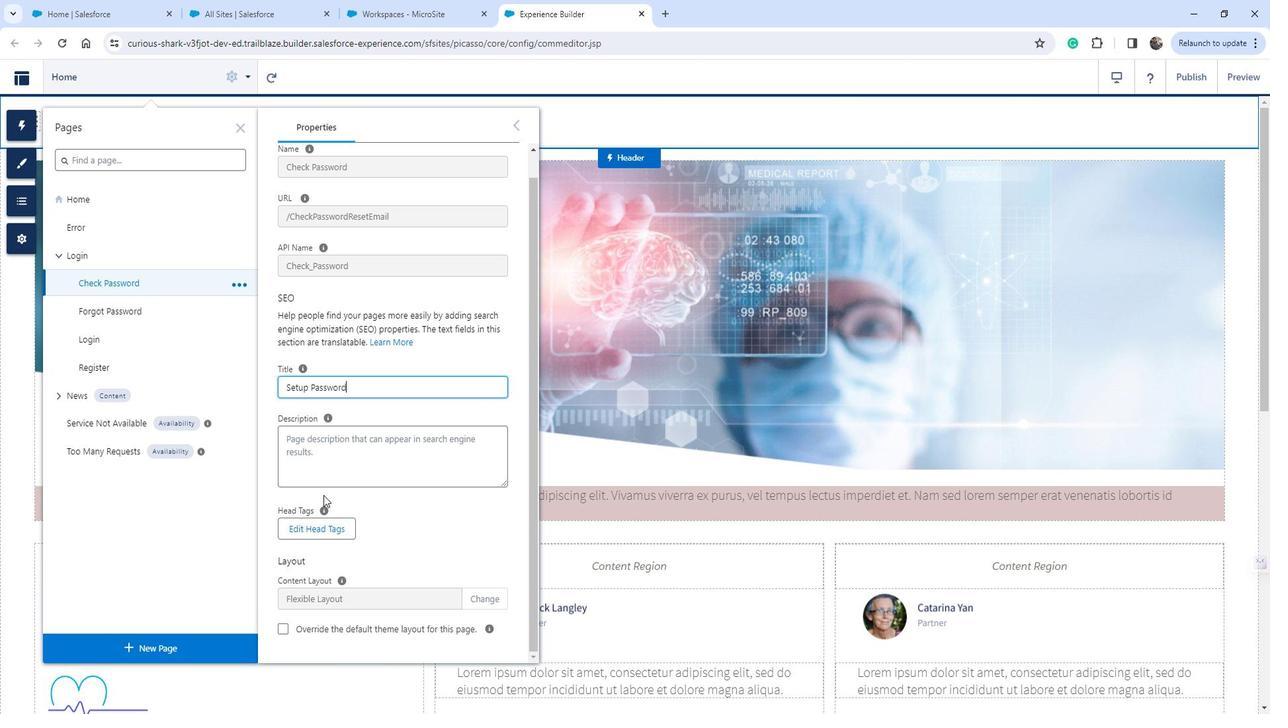 
Action: Mouse moved to (336, 524)
Screenshot: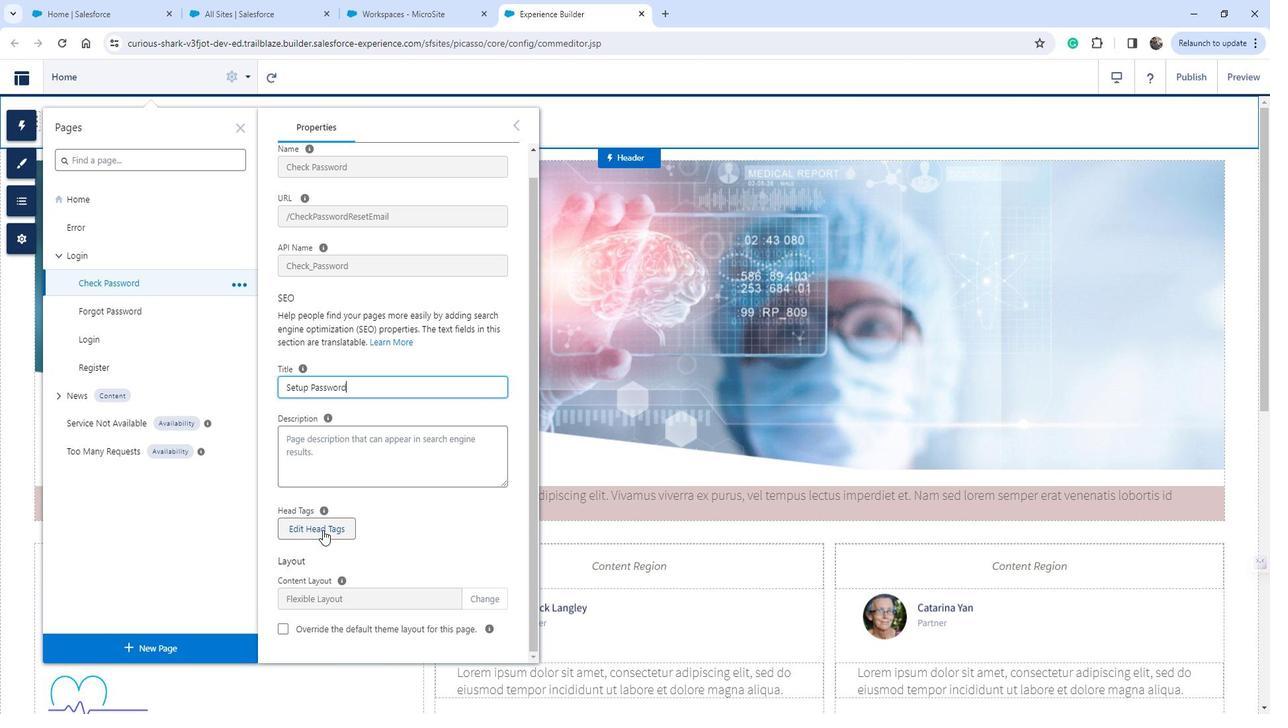
Action: Mouse pressed left at (336, 524)
Screenshot: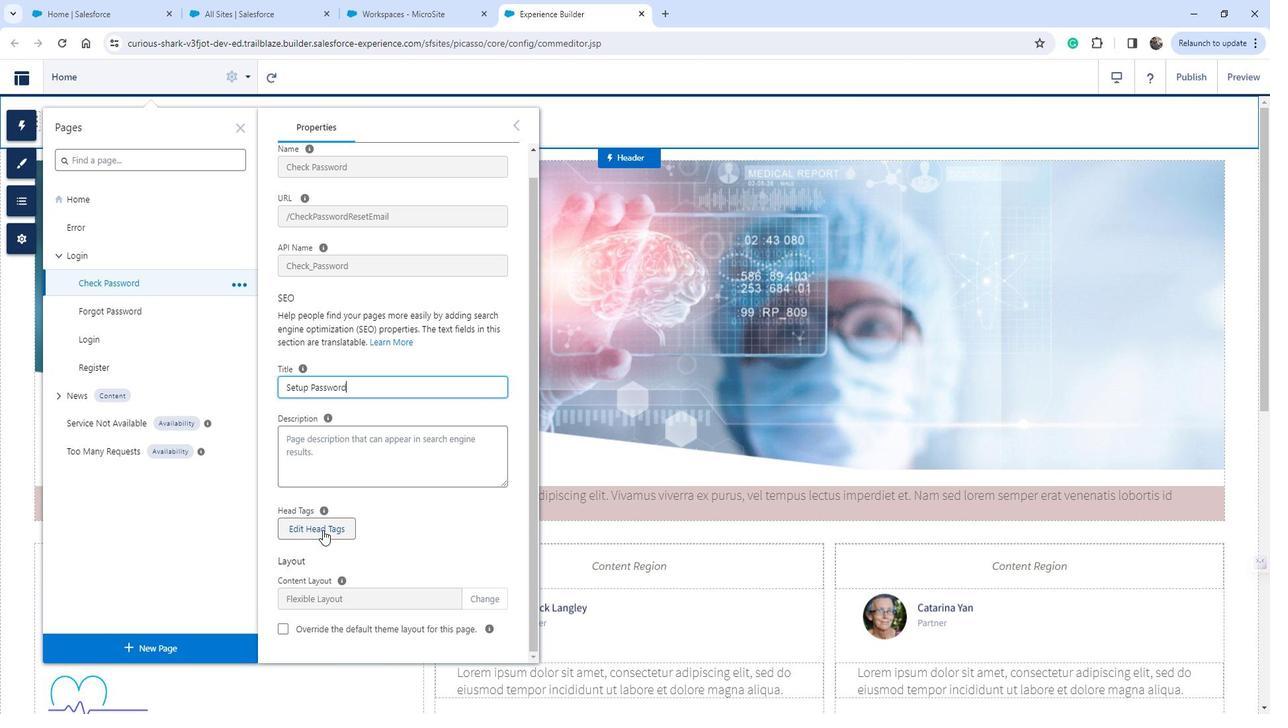 
Action: Mouse moved to (1051, 609)
Screenshot: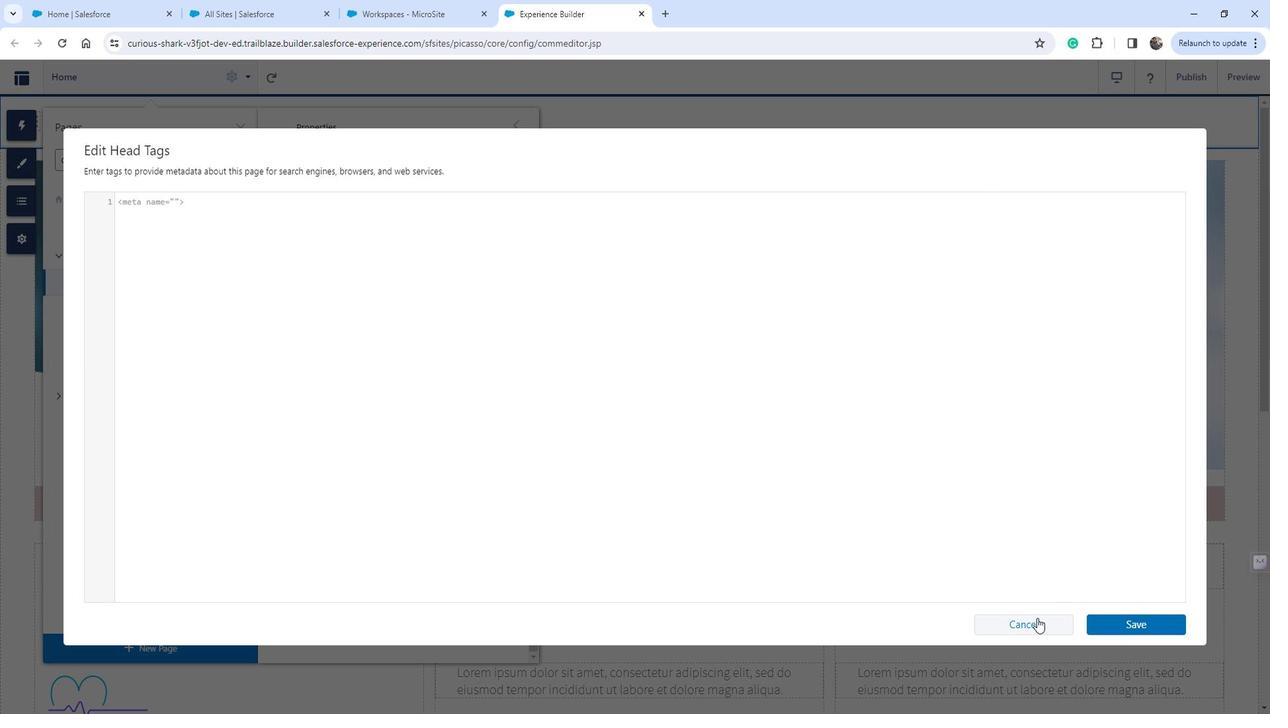 
Action: Mouse pressed left at (1051, 609)
Screenshot: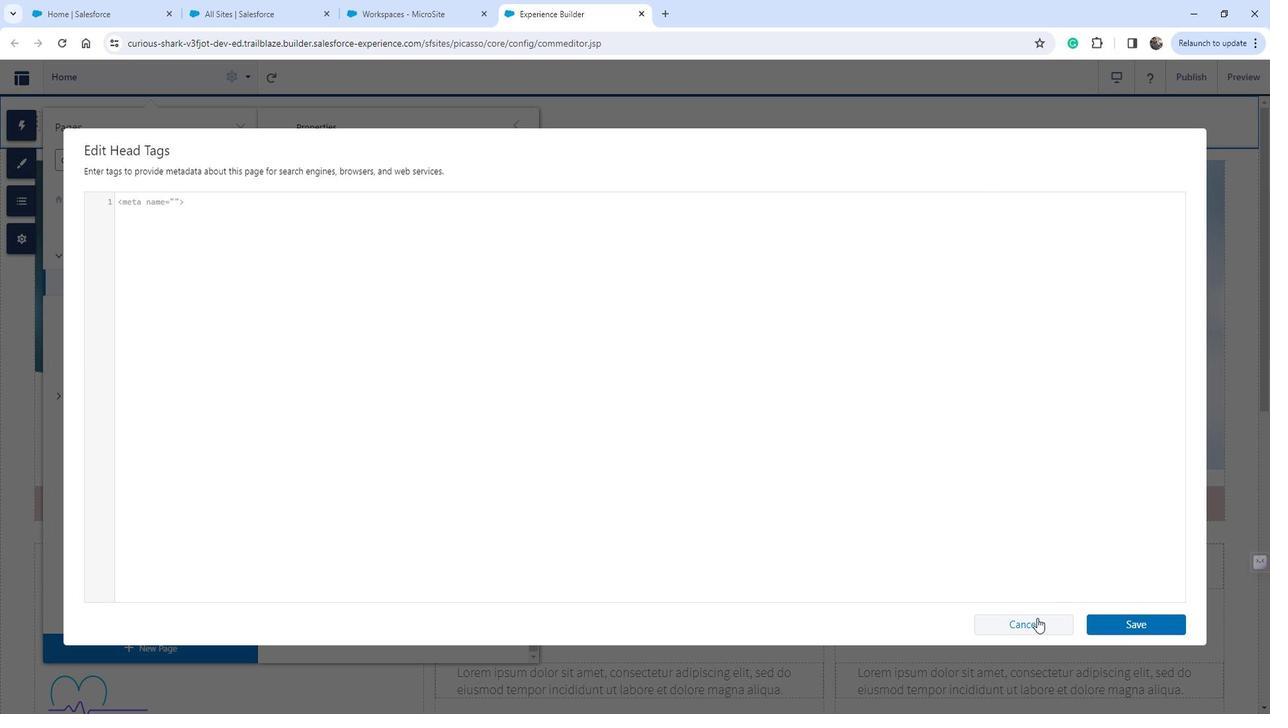 
Action: Mouse moved to (424, 499)
Screenshot: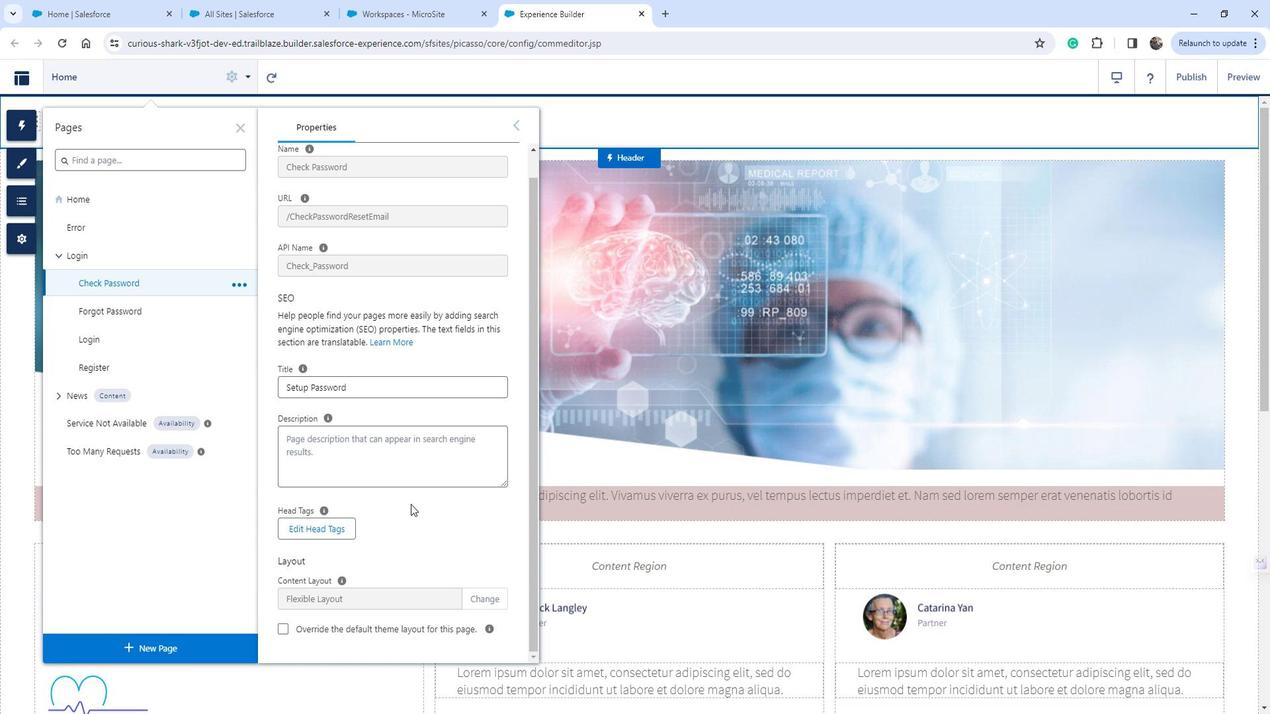 
Action: Mouse scrolled (424, 498) with delta (0, 0)
Screenshot: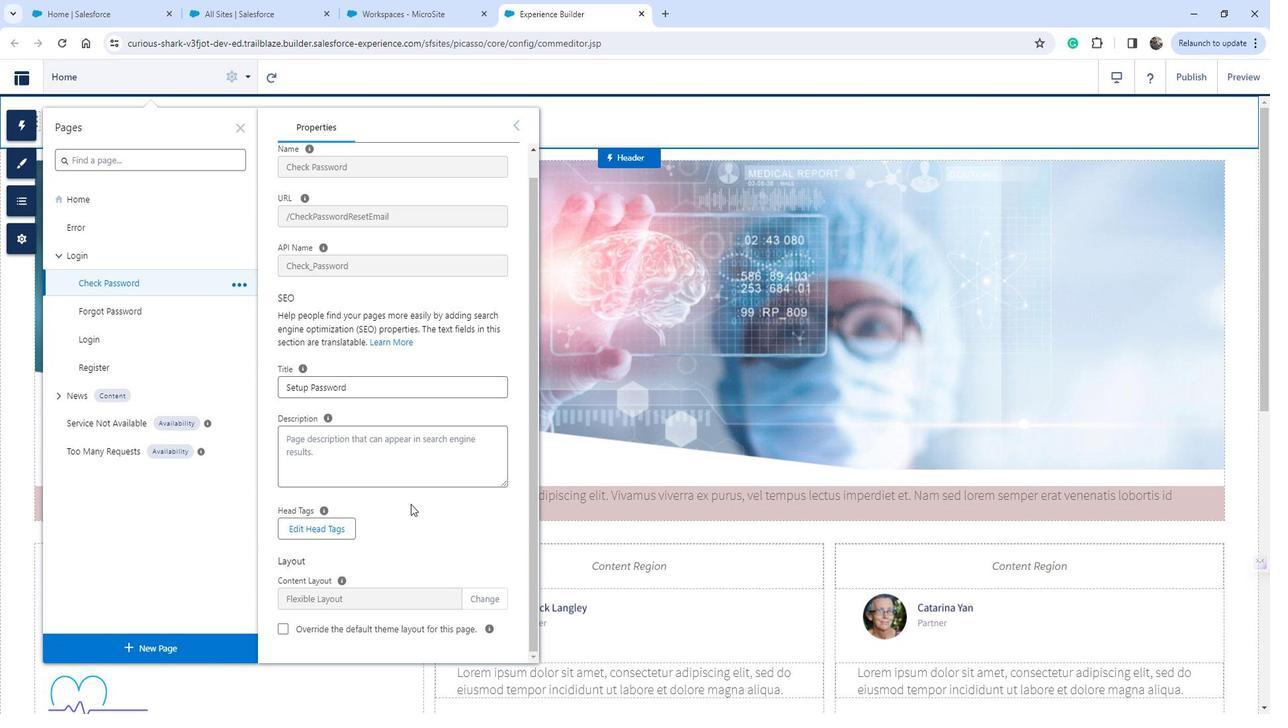 
